 Task: Search one way flight ticket for 4 adults, 2 children, 2 infants in seat and 1 infant on lap in premium economy from Ketchikan: Ketchikan International Airport to Rock Springs: Southwest Wyoming Regional Airport (rock Springs Sweetwater County Airport) on 8-5-2023. Choice of flights is Royal air maroc. Number of bags: 1 carry on bag. Price is upto 89000. Outbound departure time preference is 19:00.
Action: Mouse moved to (347, 295)
Screenshot: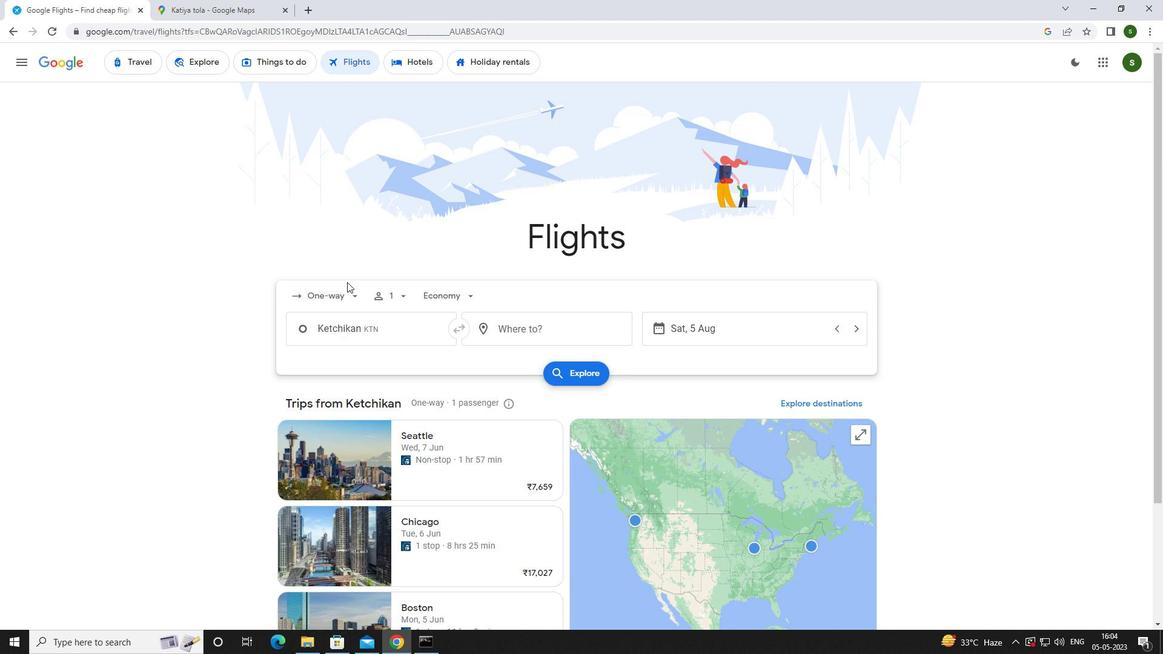 
Action: Mouse pressed left at (347, 295)
Screenshot: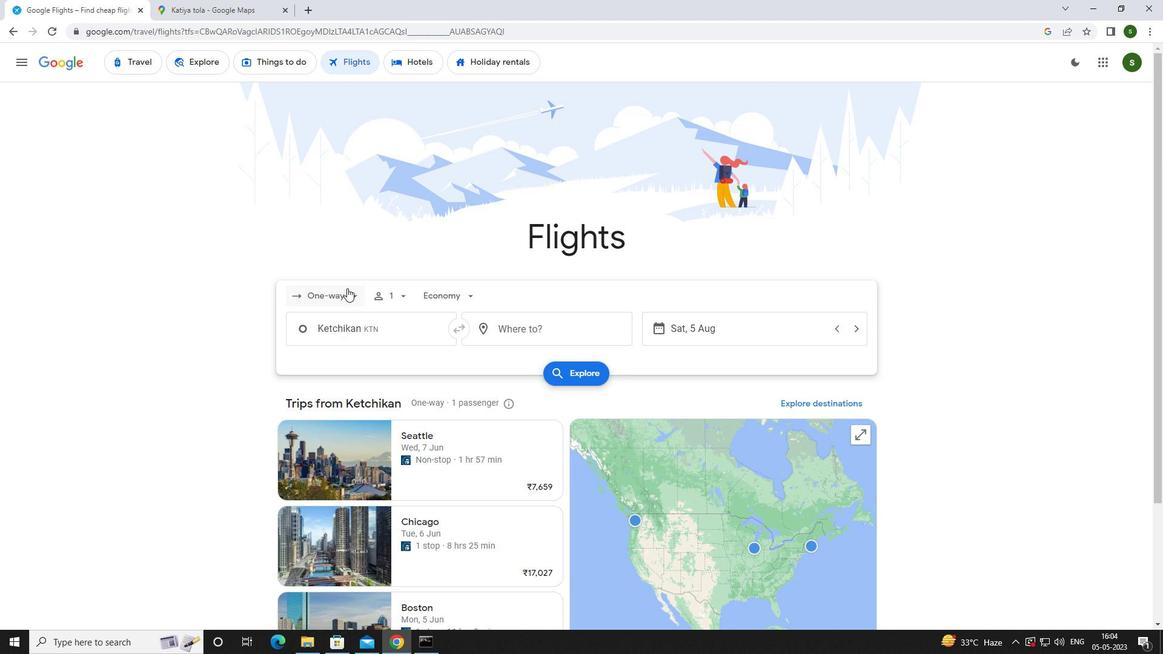 
Action: Mouse moved to (354, 347)
Screenshot: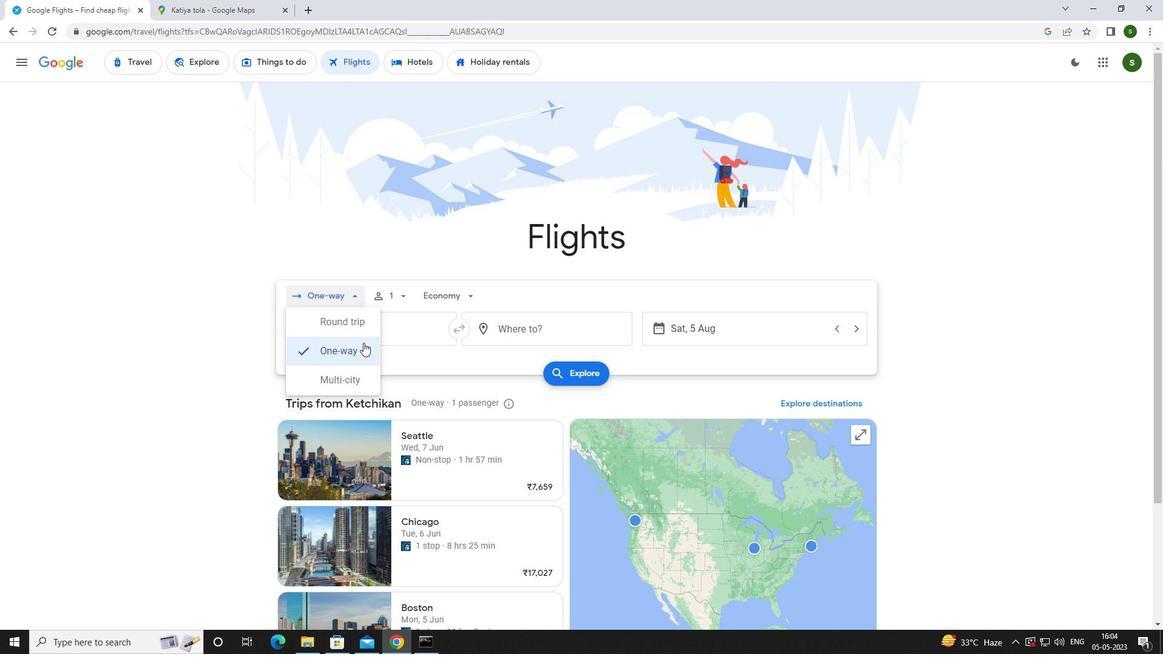 
Action: Mouse pressed left at (354, 347)
Screenshot: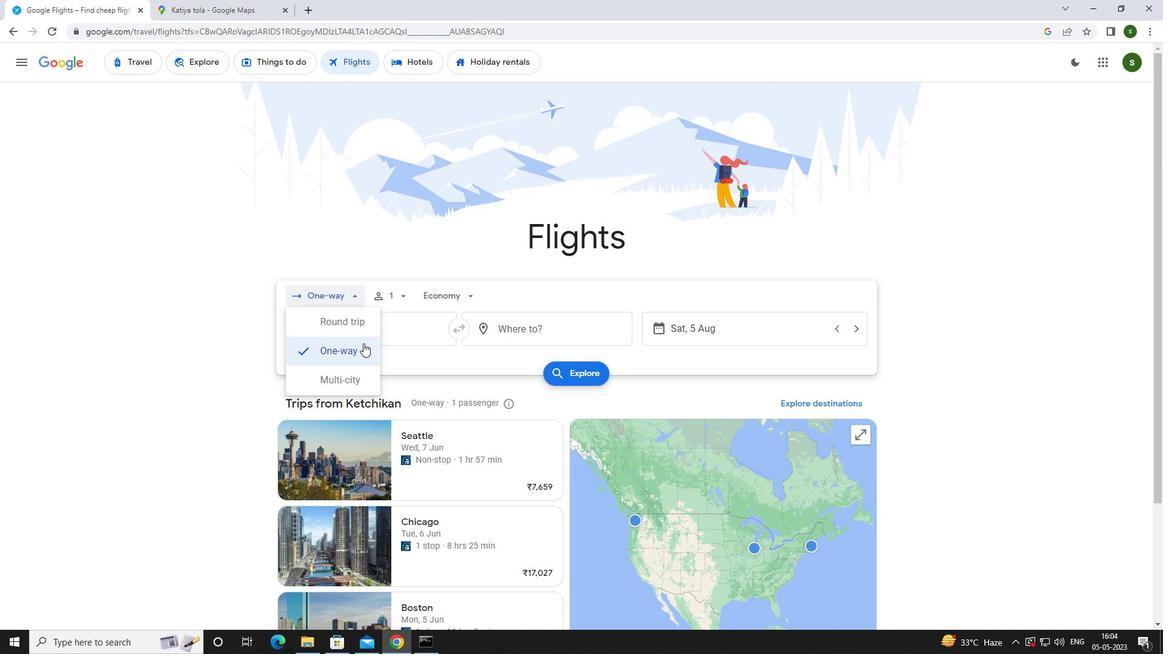 
Action: Mouse moved to (400, 300)
Screenshot: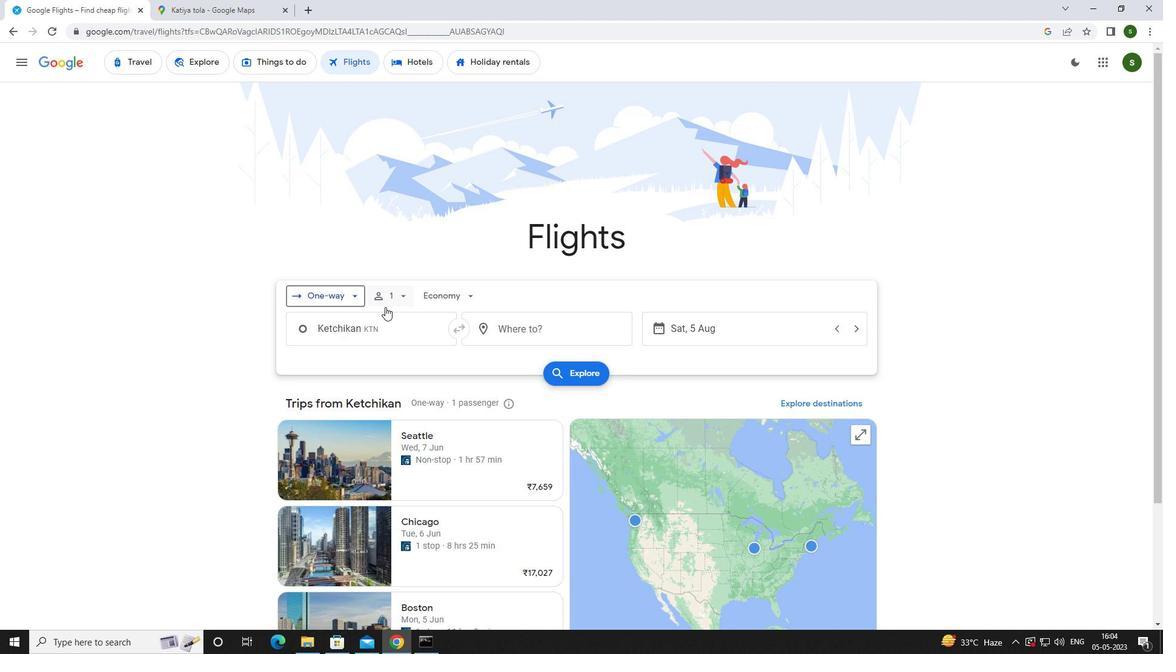 
Action: Mouse pressed left at (400, 300)
Screenshot: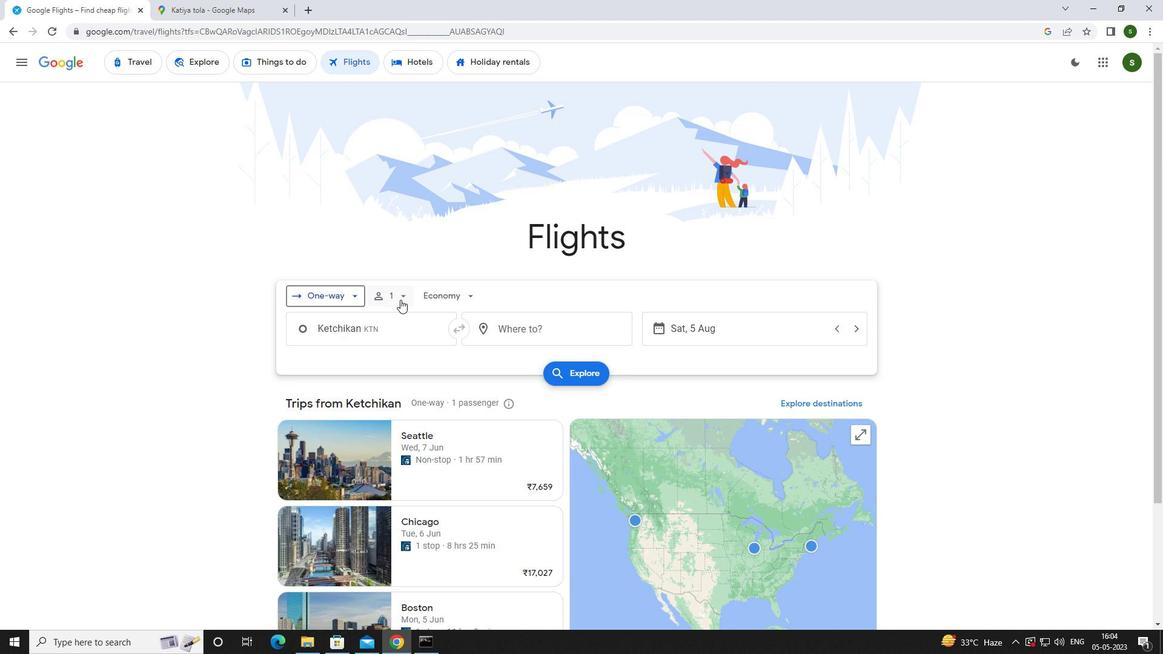 
Action: Mouse moved to (497, 323)
Screenshot: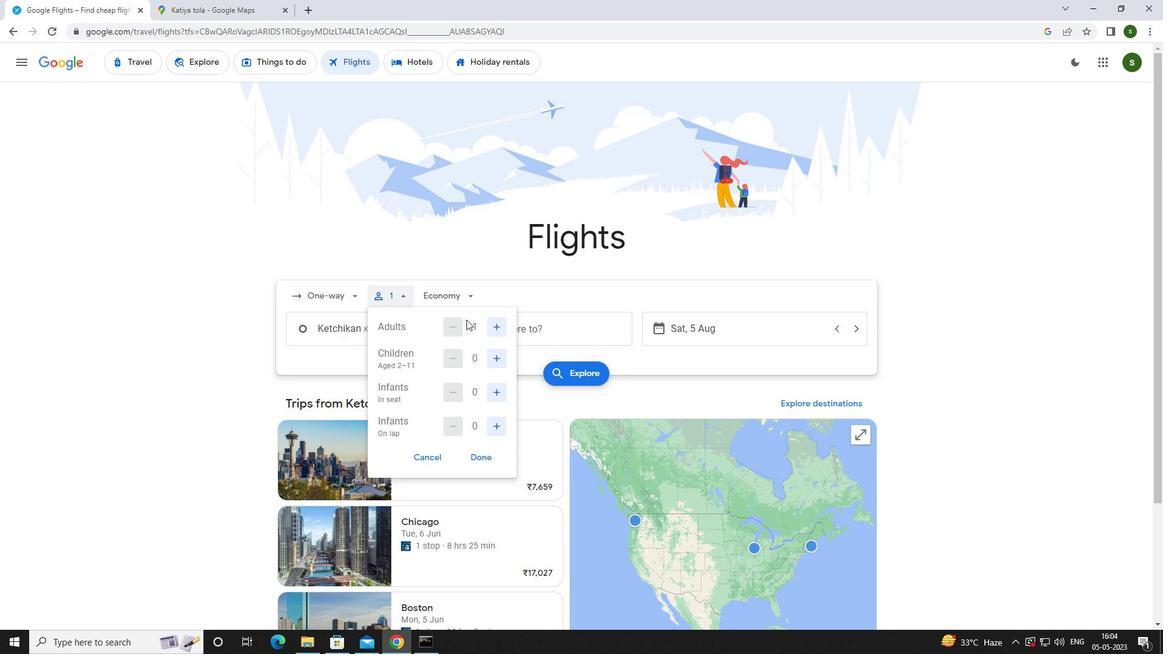 
Action: Mouse pressed left at (497, 323)
Screenshot: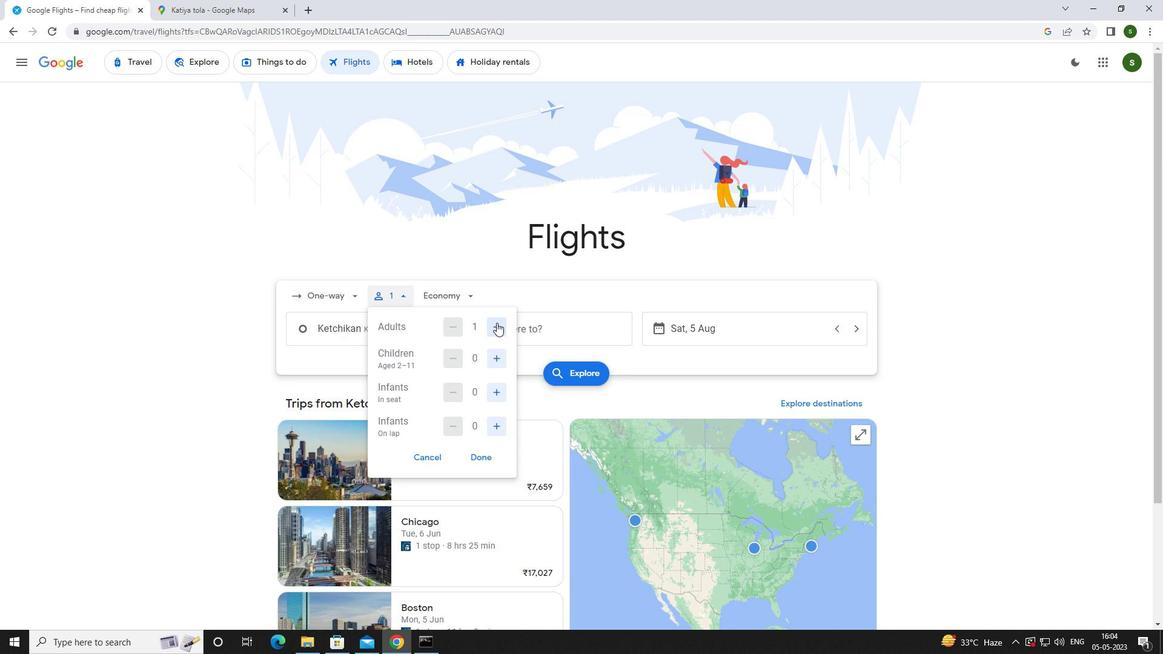 
Action: Mouse pressed left at (497, 323)
Screenshot: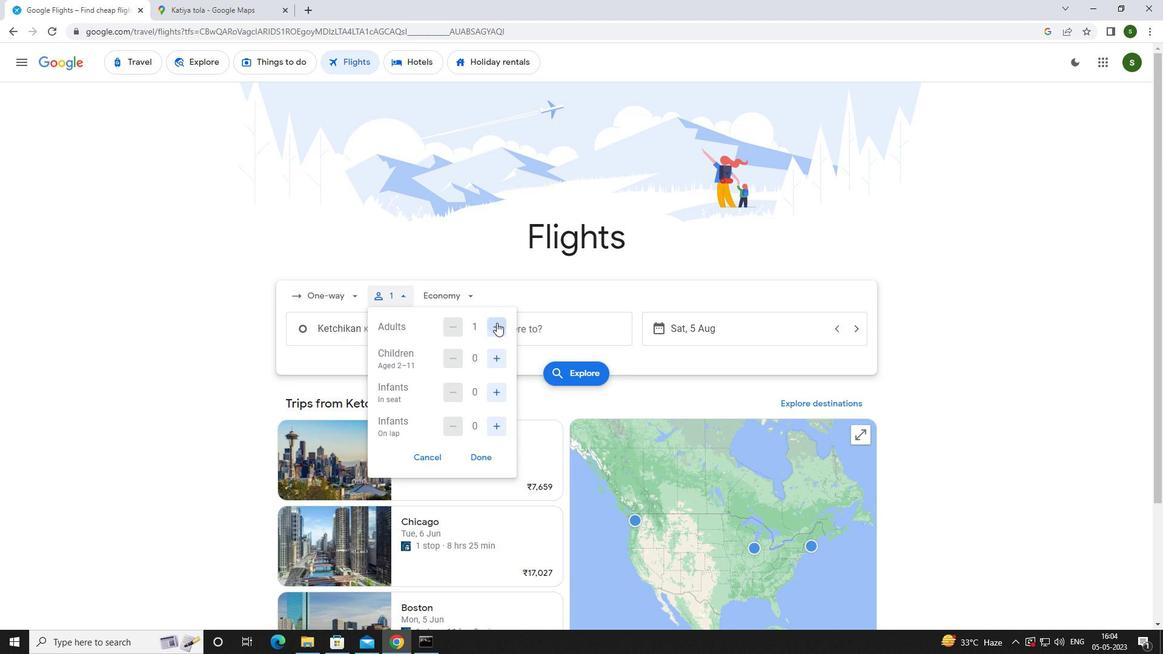 
Action: Mouse pressed left at (497, 323)
Screenshot: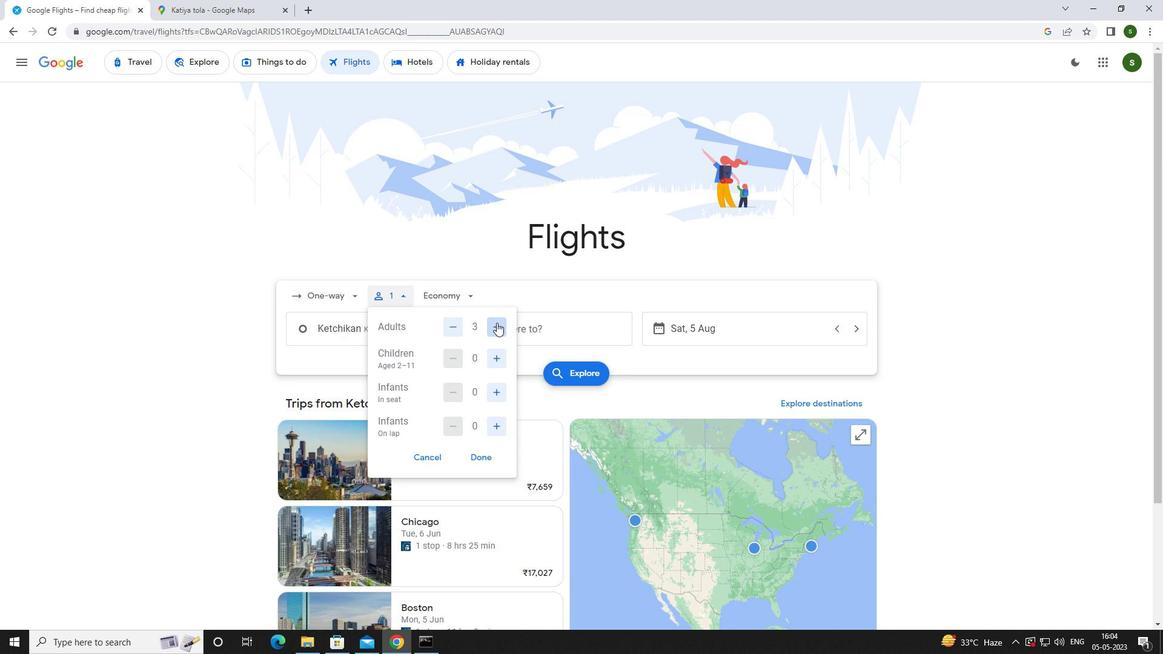 
Action: Mouse moved to (498, 355)
Screenshot: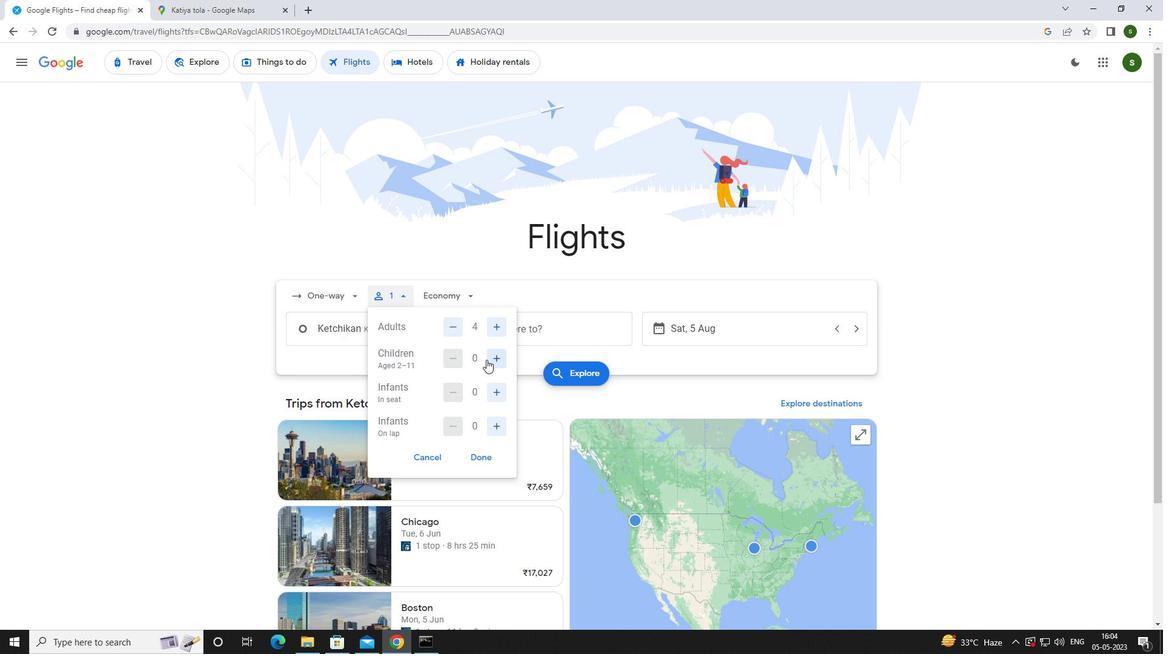 
Action: Mouse pressed left at (498, 355)
Screenshot: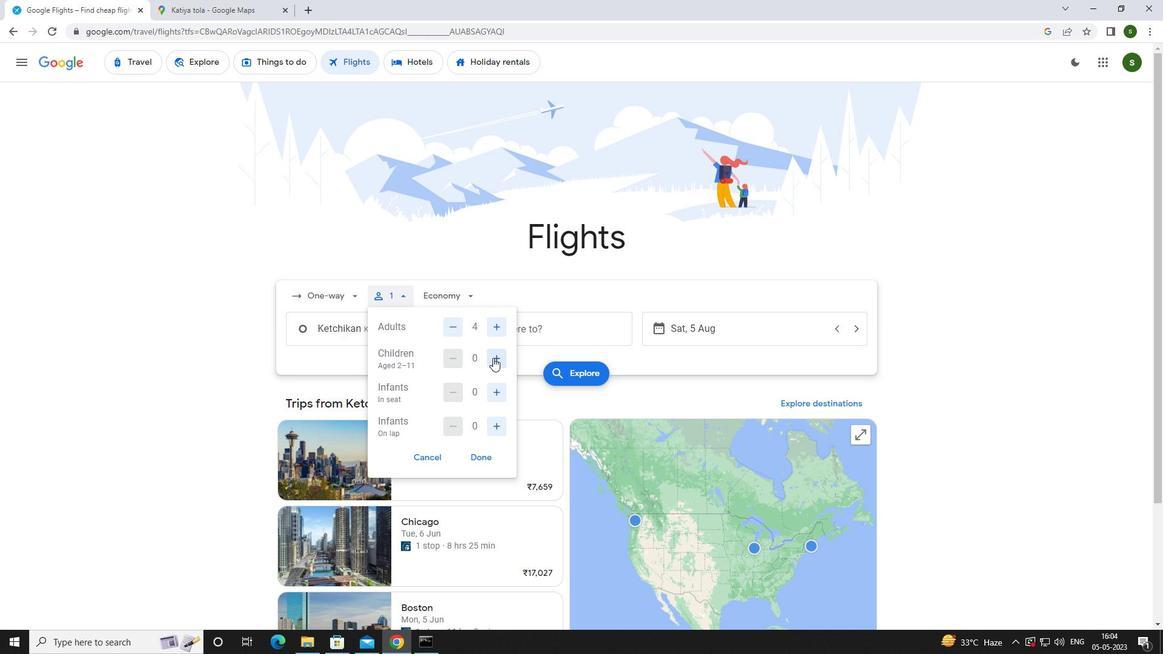 
Action: Mouse pressed left at (498, 355)
Screenshot: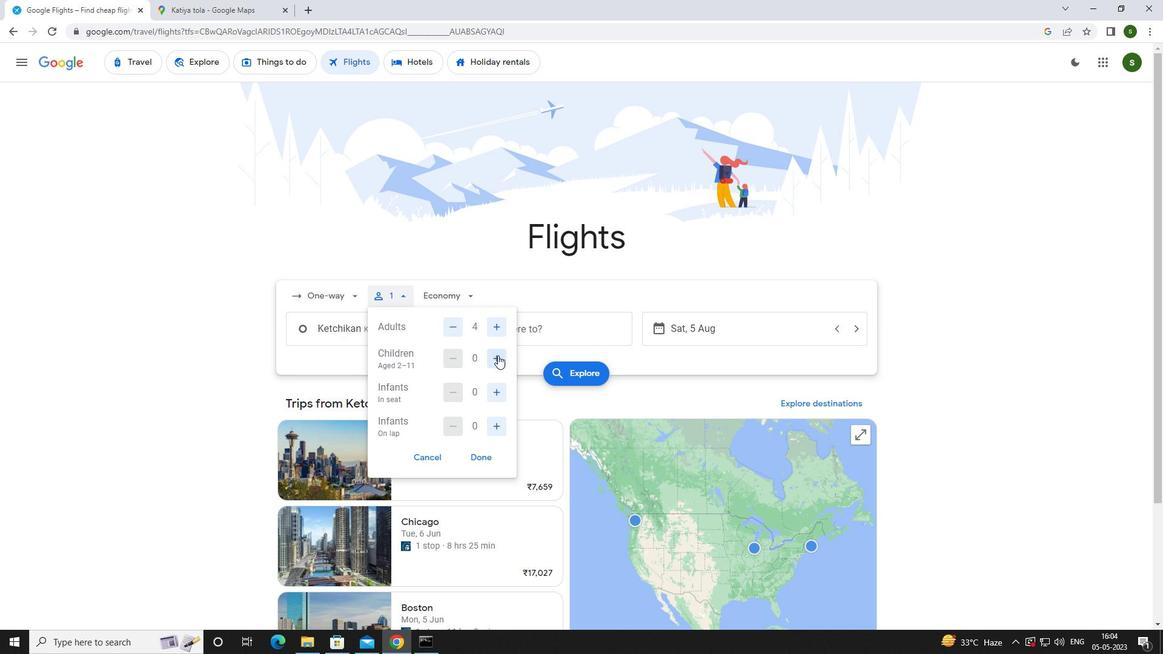 
Action: Mouse moved to (497, 391)
Screenshot: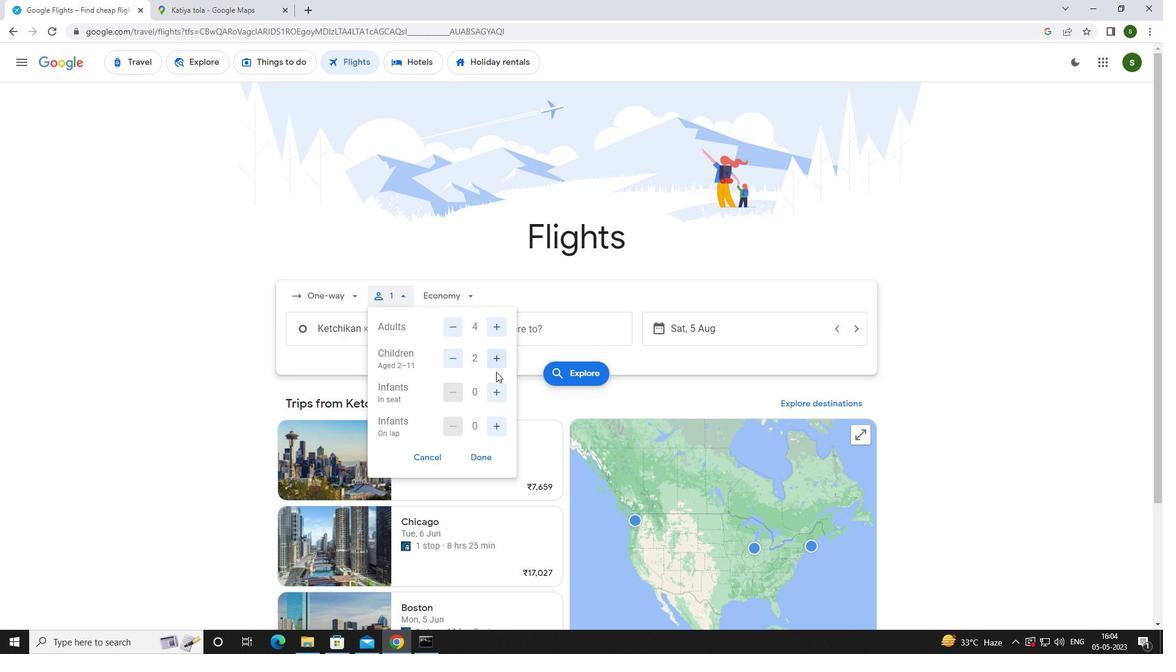 
Action: Mouse pressed left at (497, 391)
Screenshot: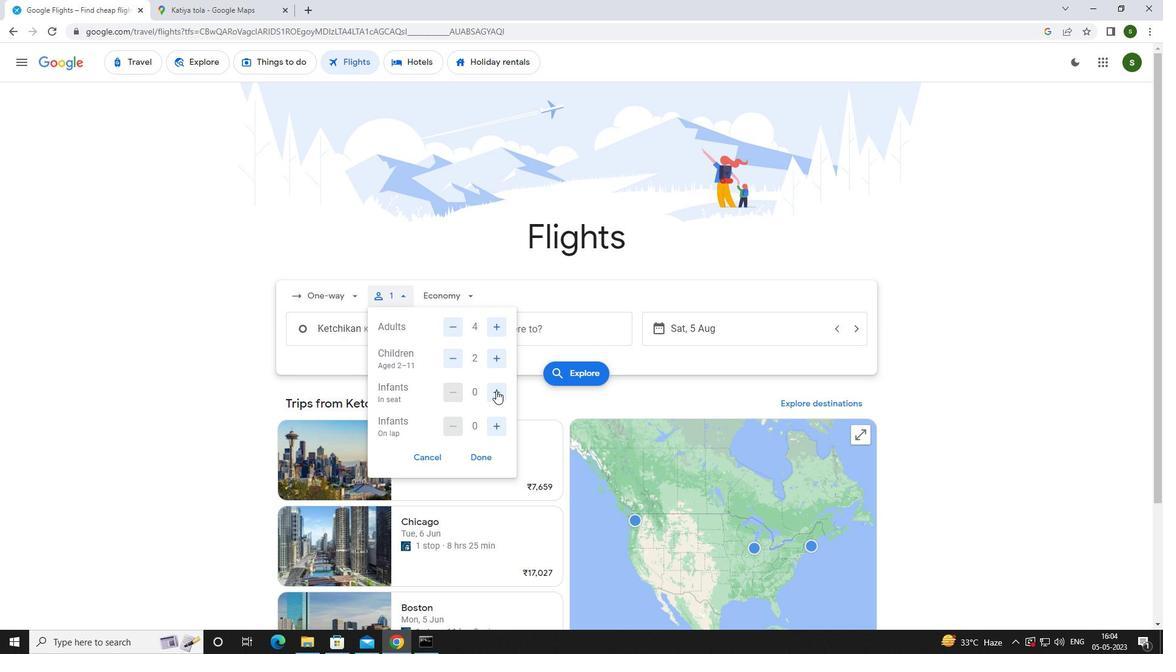
Action: Mouse pressed left at (497, 391)
Screenshot: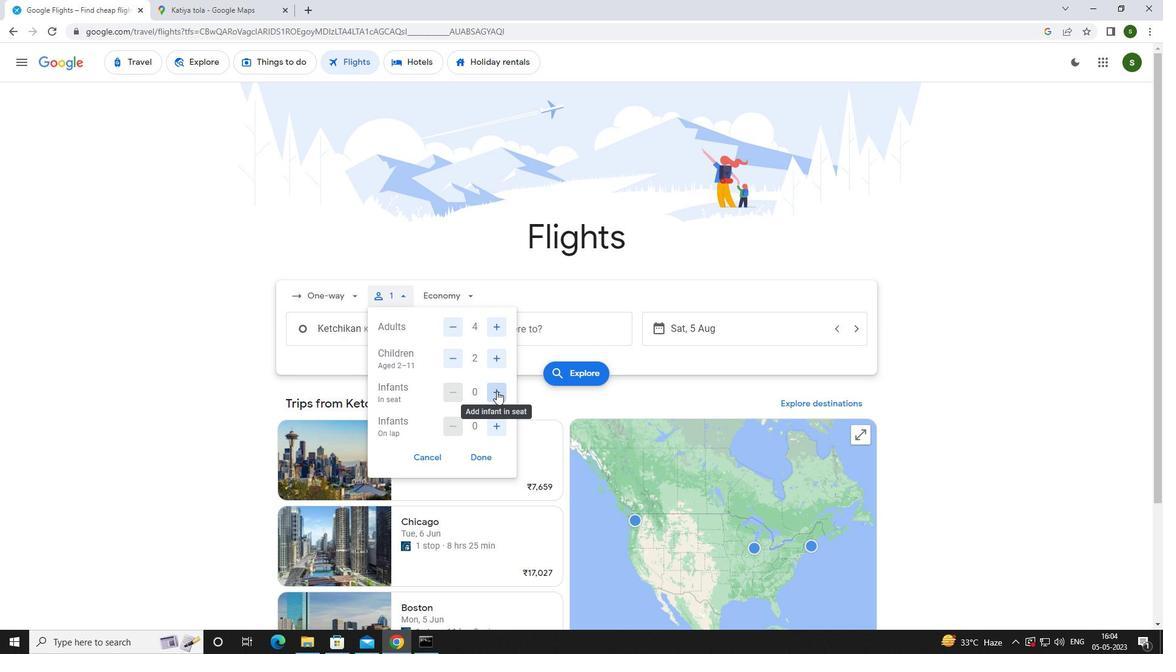 
Action: Mouse moved to (500, 425)
Screenshot: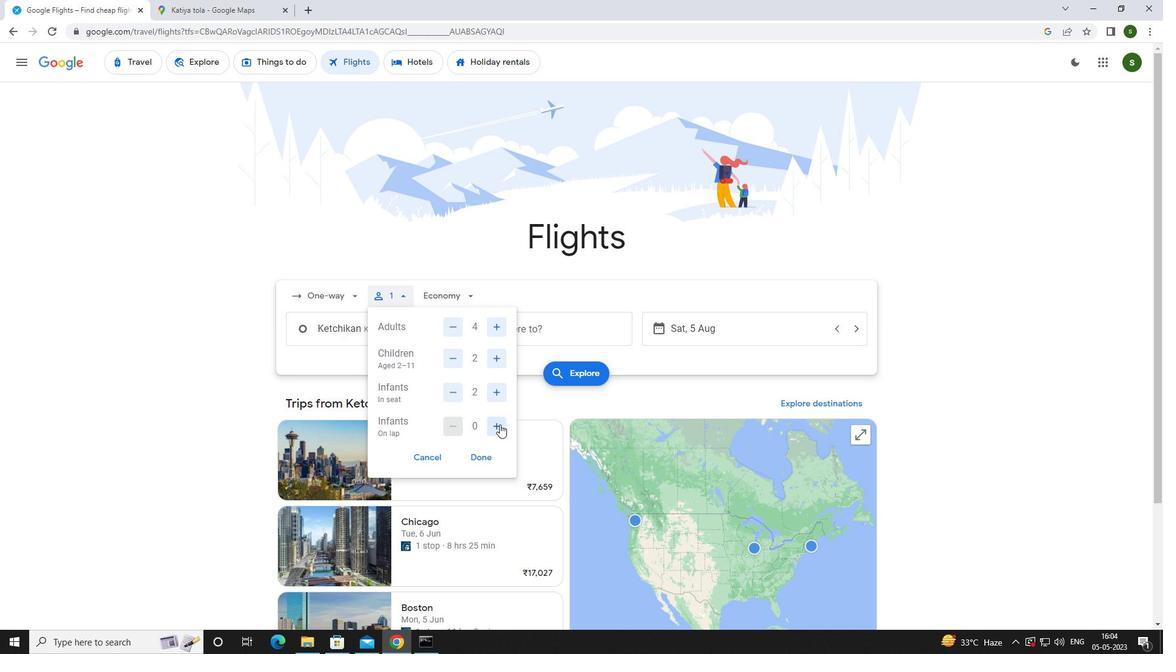 
Action: Mouse pressed left at (500, 425)
Screenshot: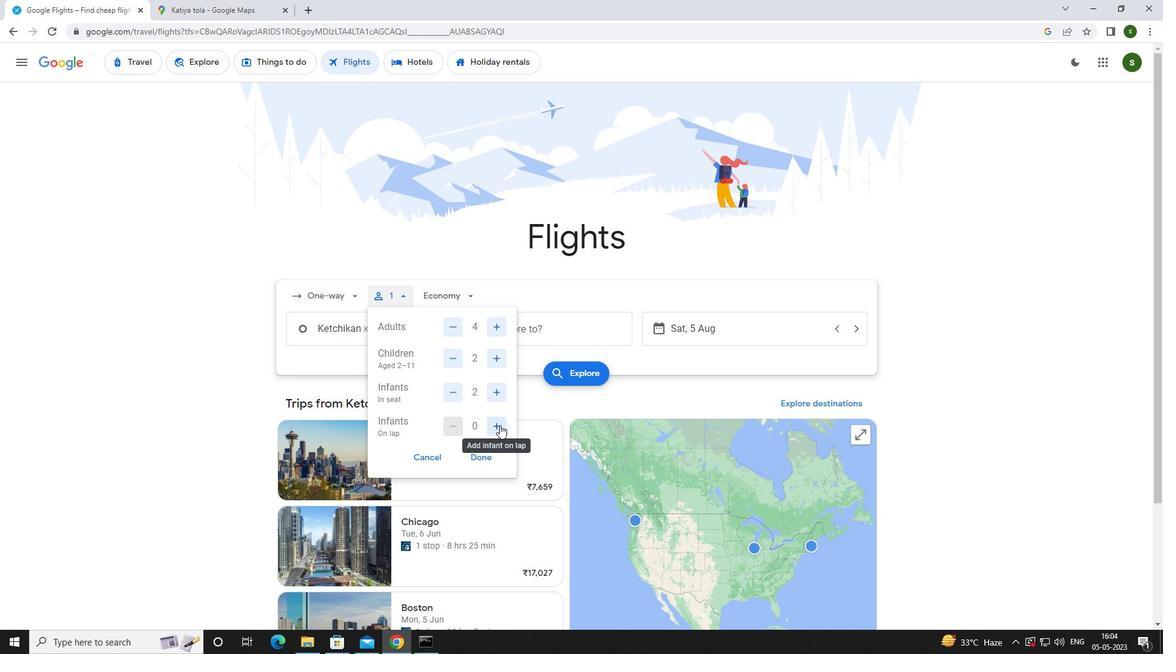 
Action: Mouse moved to (466, 294)
Screenshot: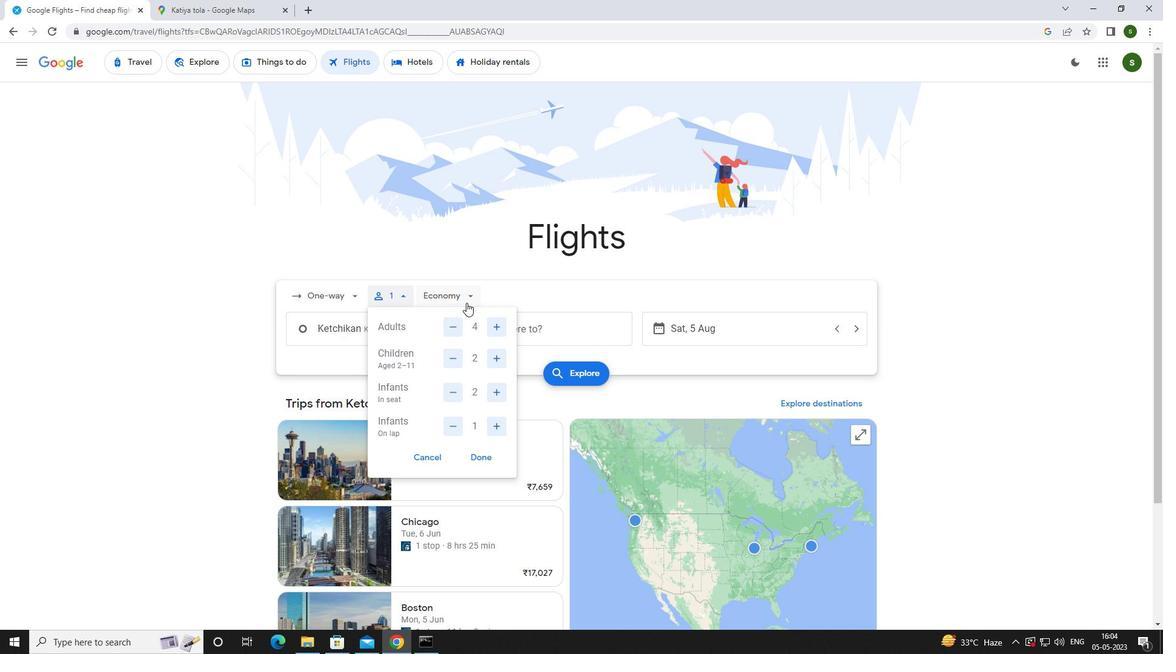 
Action: Mouse pressed left at (466, 294)
Screenshot: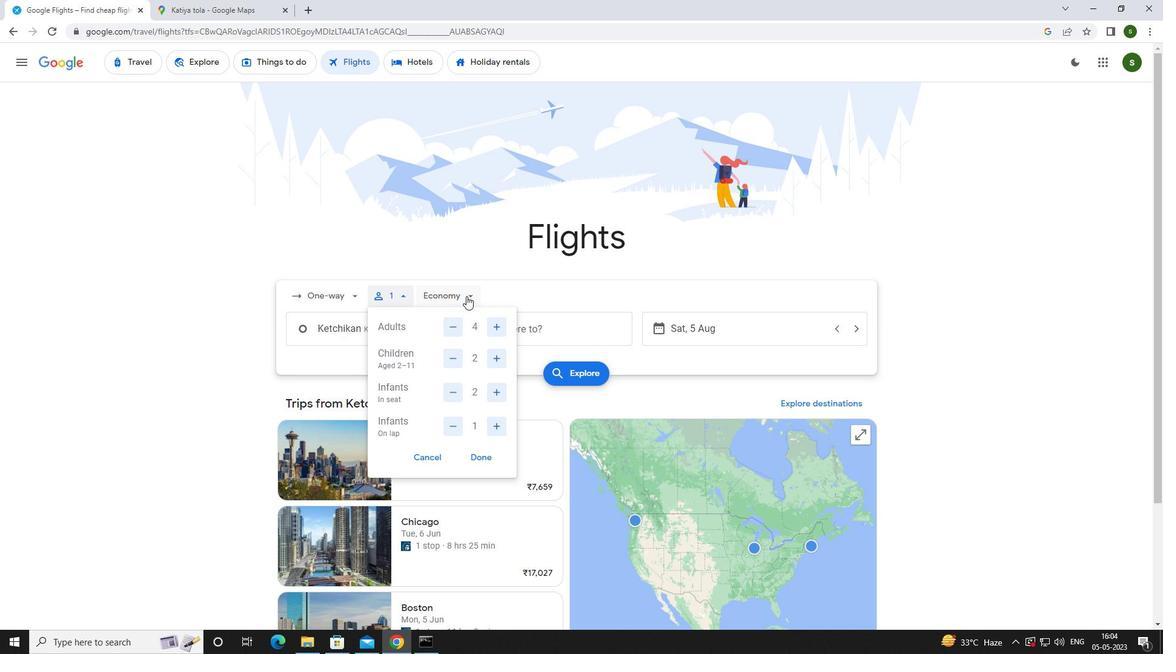 
Action: Mouse moved to (473, 344)
Screenshot: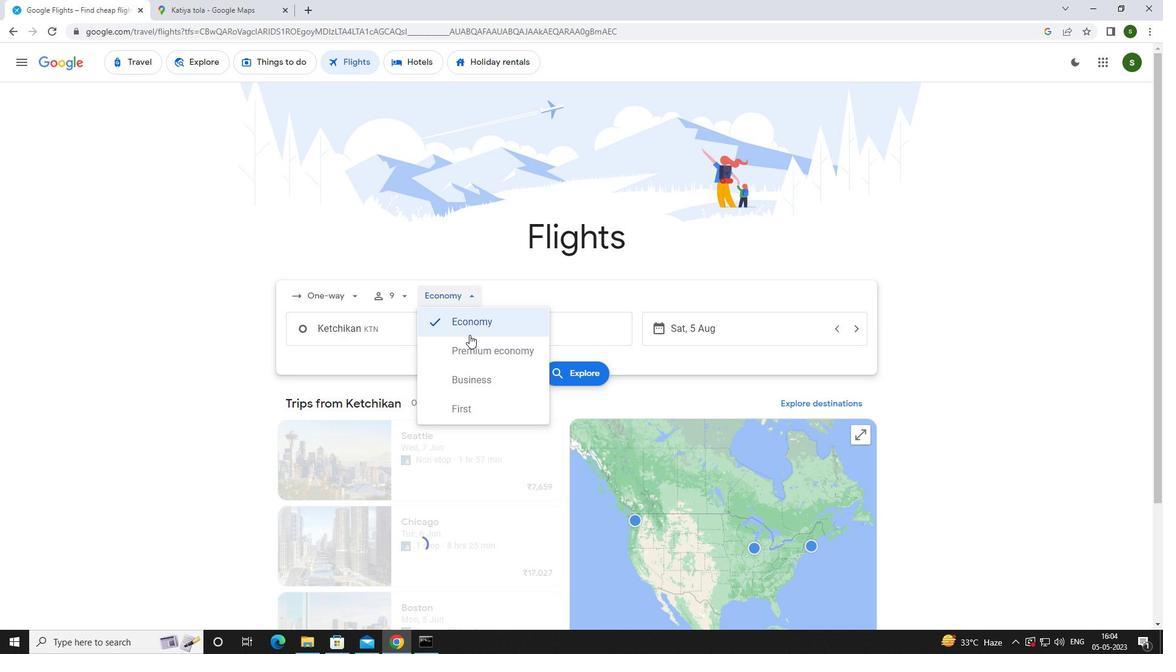 
Action: Mouse pressed left at (473, 344)
Screenshot: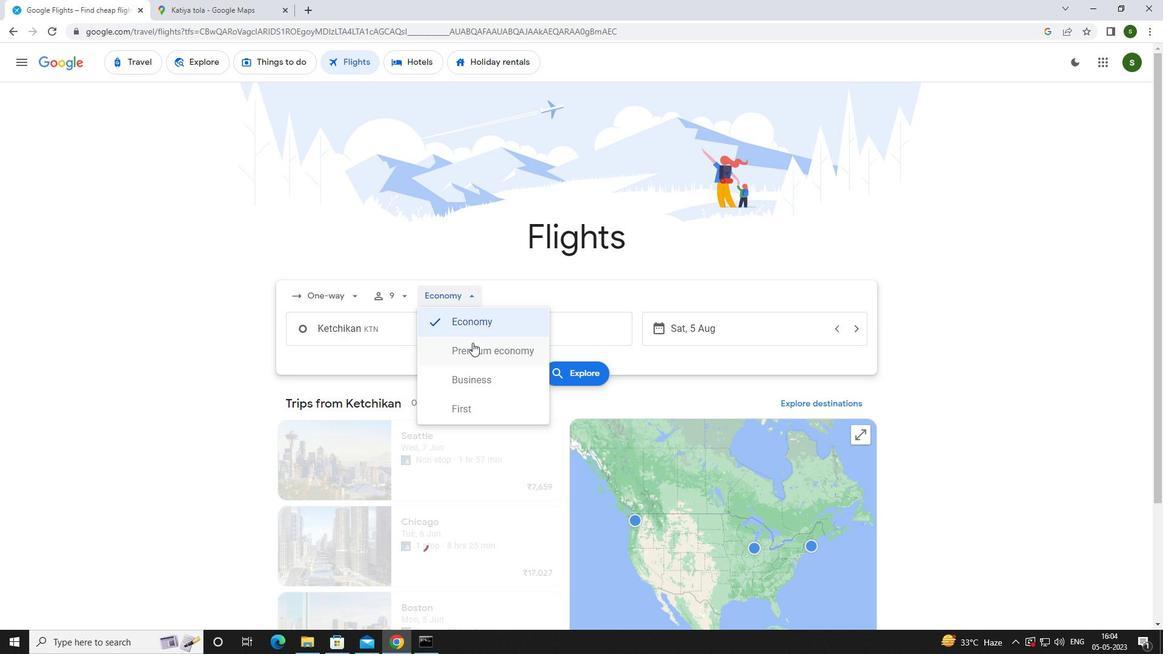 
Action: Mouse moved to (409, 331)
Screenshot: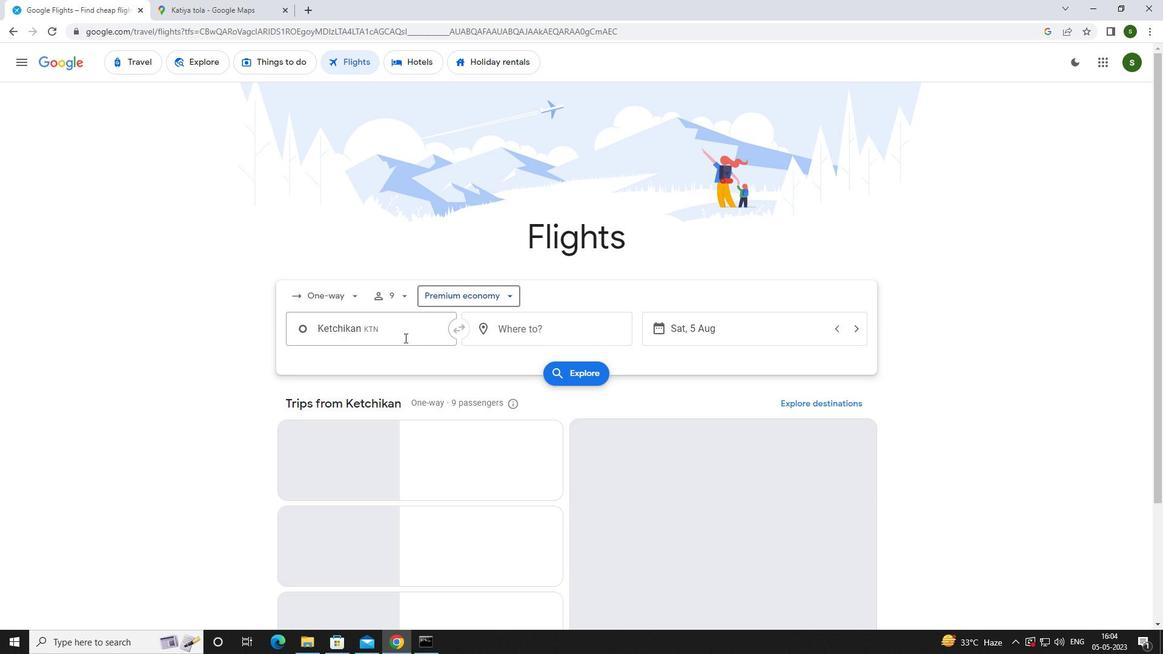 
Action: Mouse pressed left at (409, 331)
Screenshot: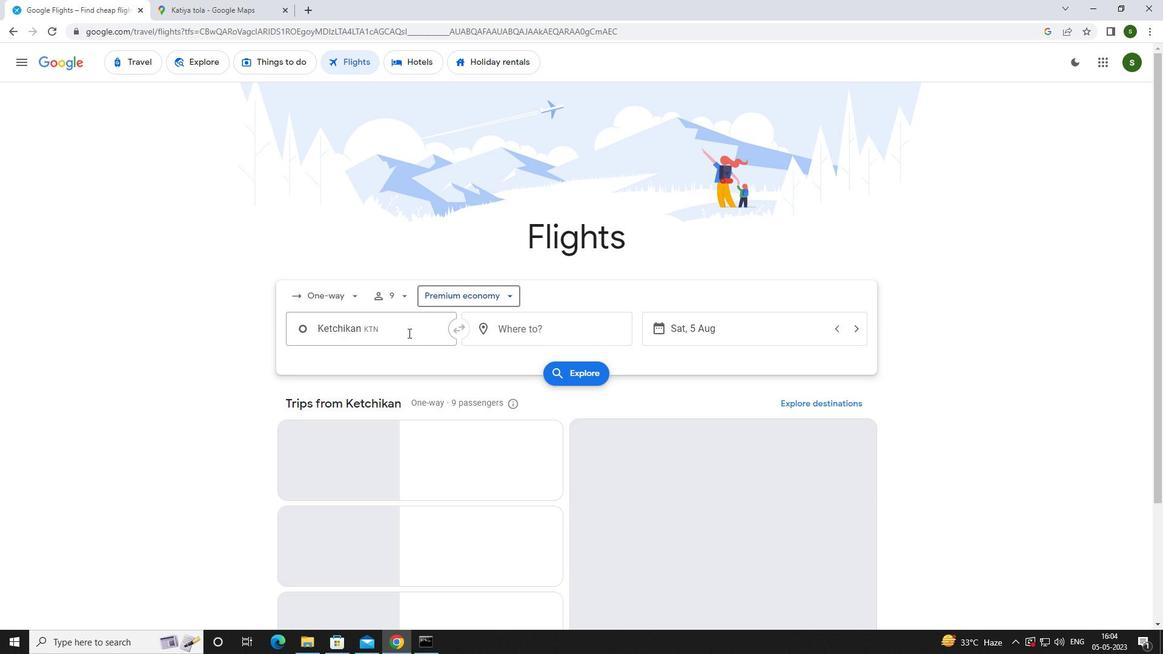 
Action: Key pressed <Key.caps_lock>k<Key.caps_lock>etc
Screenshot: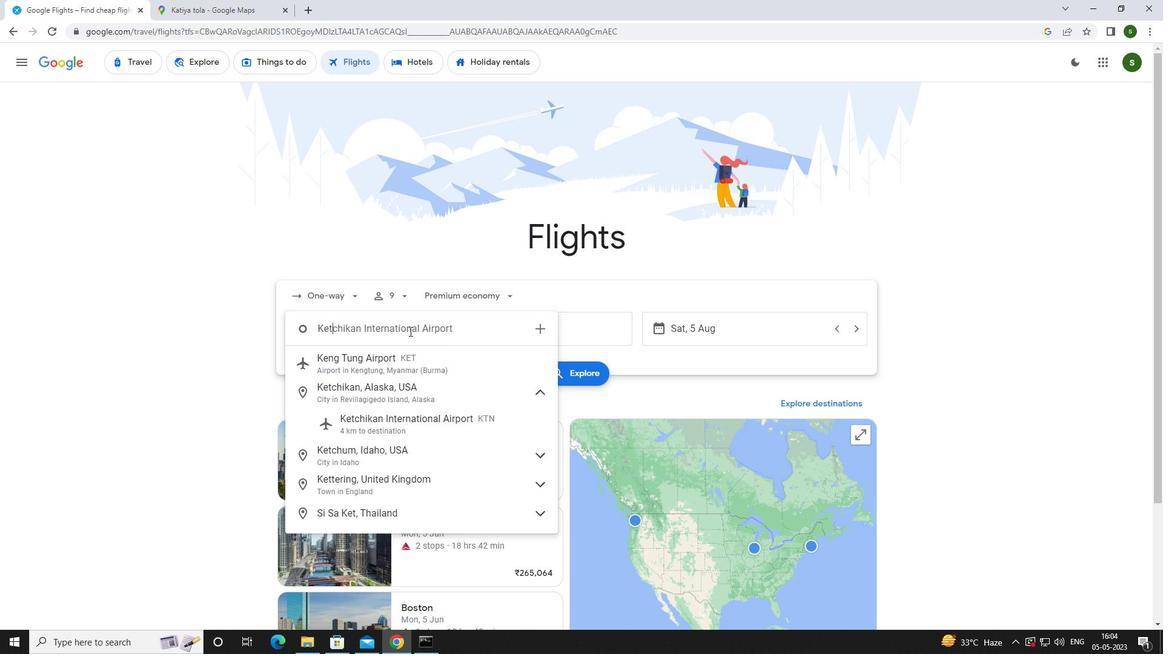 
Action: Mouse moved to (425, 392)
Screenshot: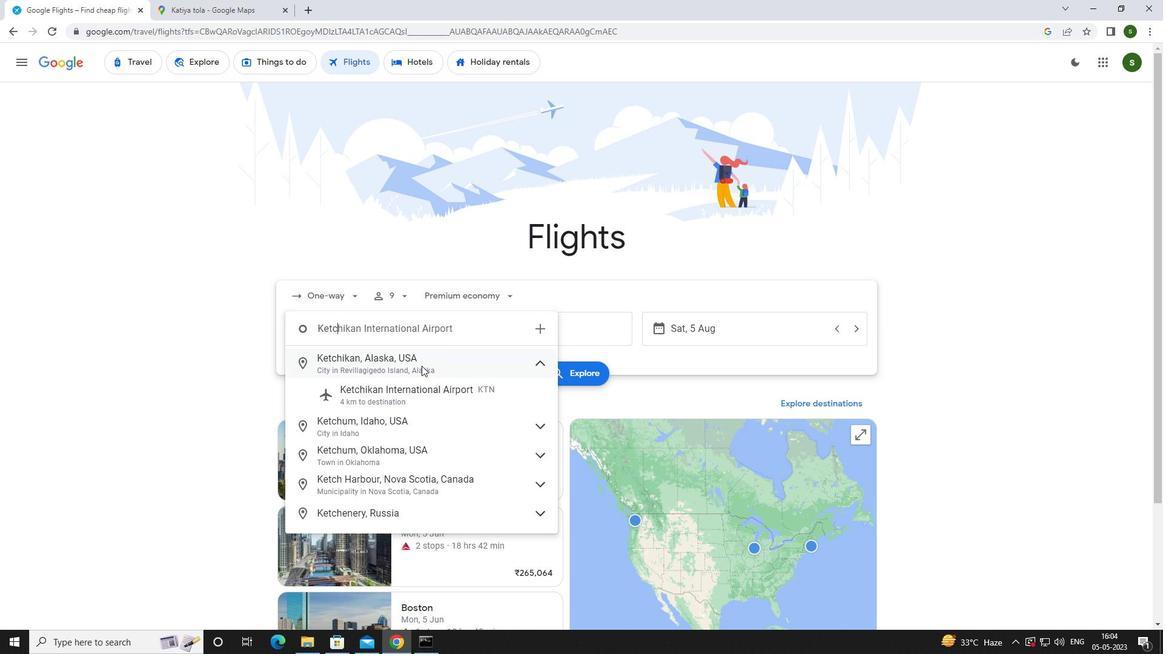 
Action: Mouse pressed left at (425, 392)
Screenshot: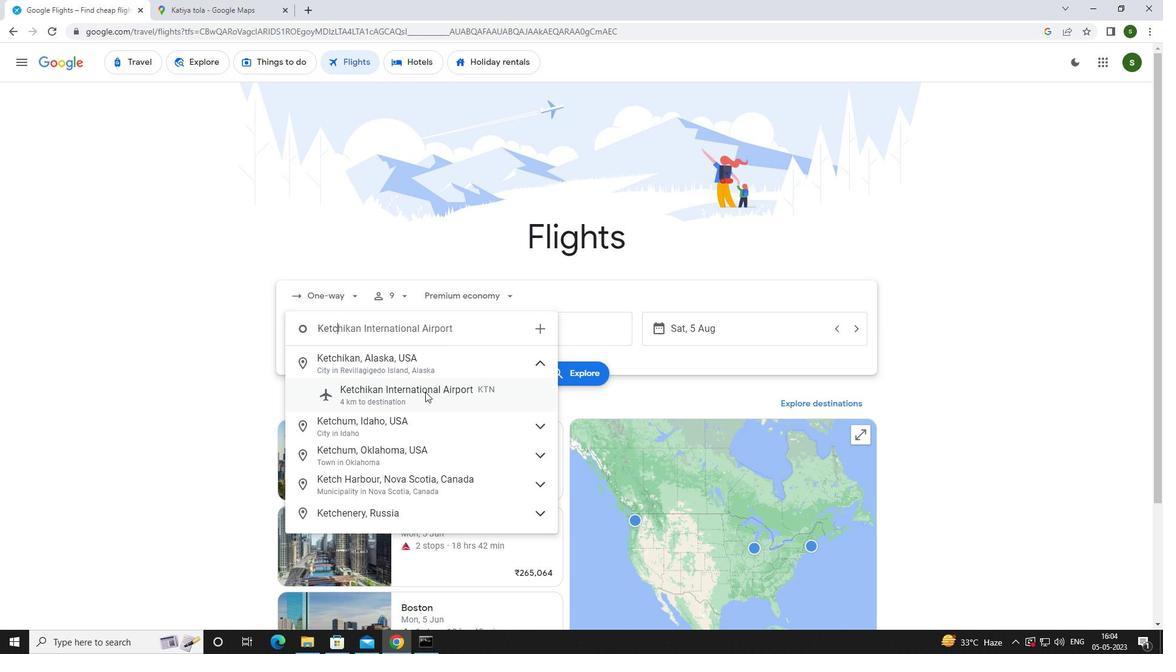 
Action: Mouse moved to (534, 328)
Screenshot: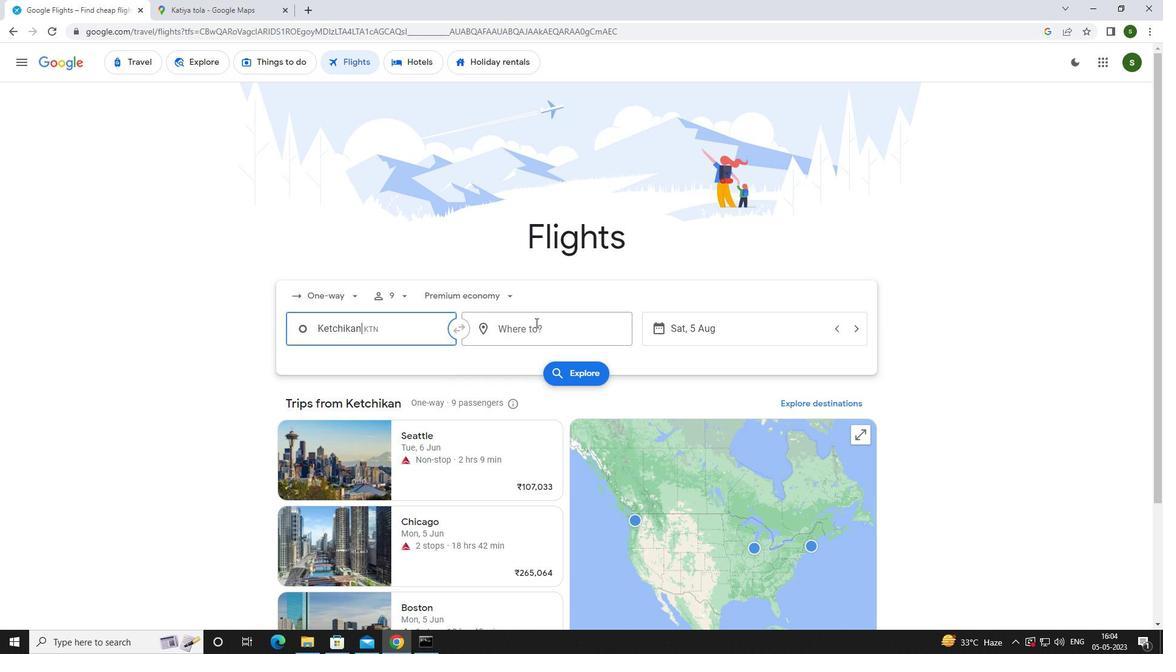 
Action: Mouse pressed left at (534, 328)
Screenshot: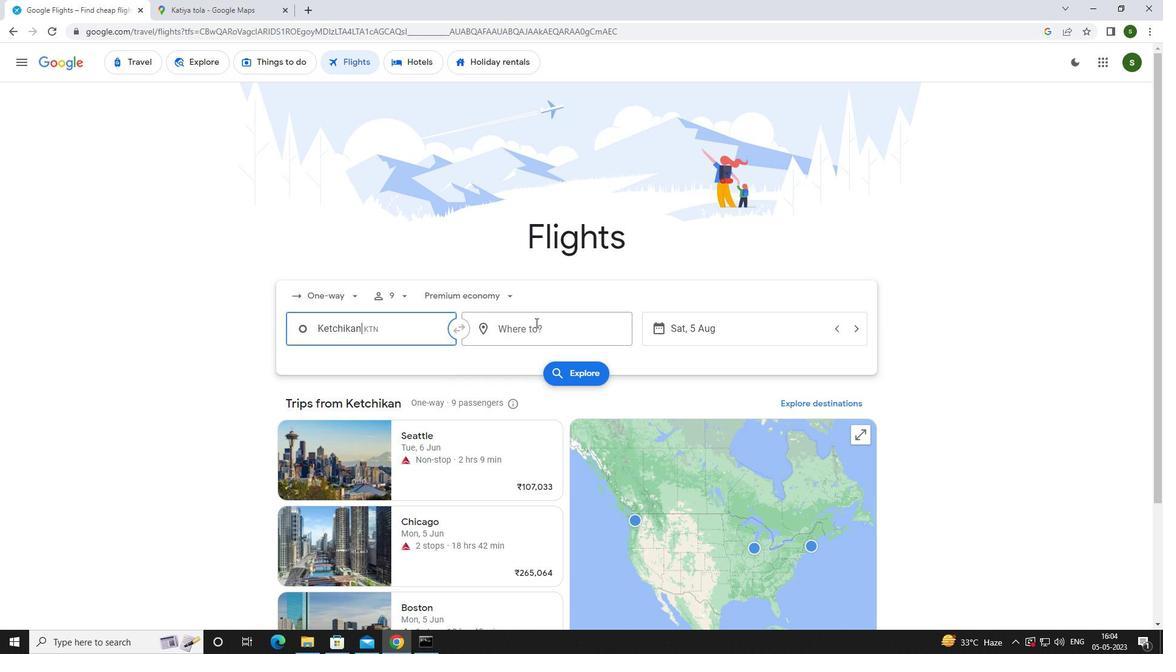 
Action: Key pressed <Key.caps_lock>r<Key.caps_lock>ock<Key.space><Key.caps_lock>s<Key.caps_lock>pr
Screenshot: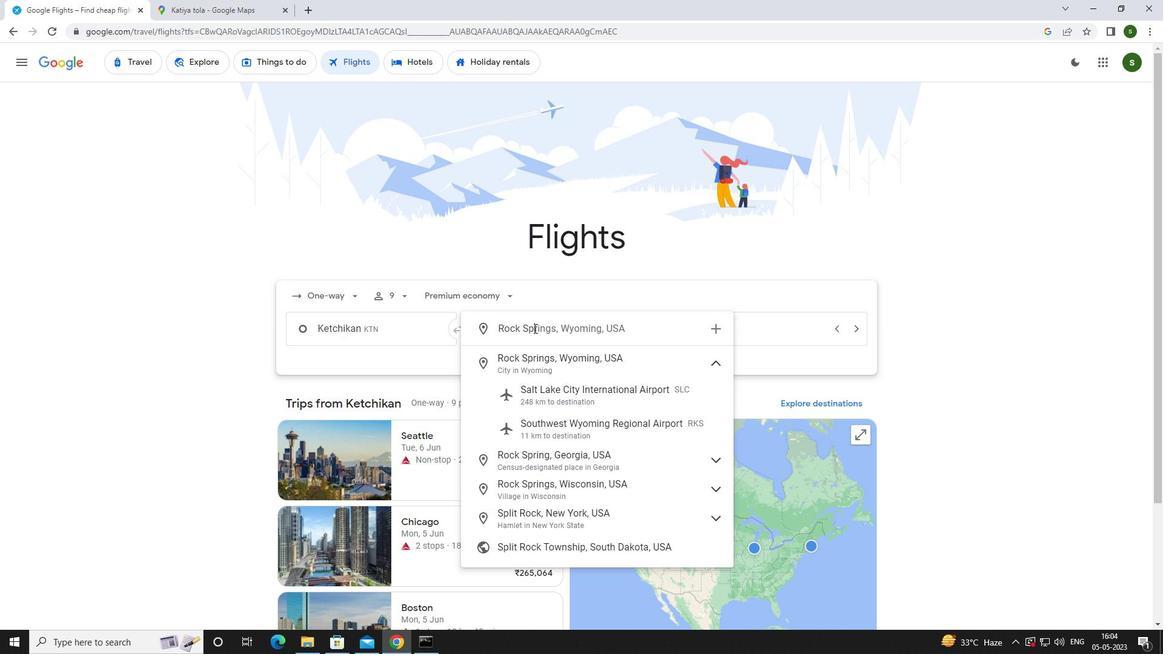 
Action: Mouse moved to (569, 424)
Screenshot: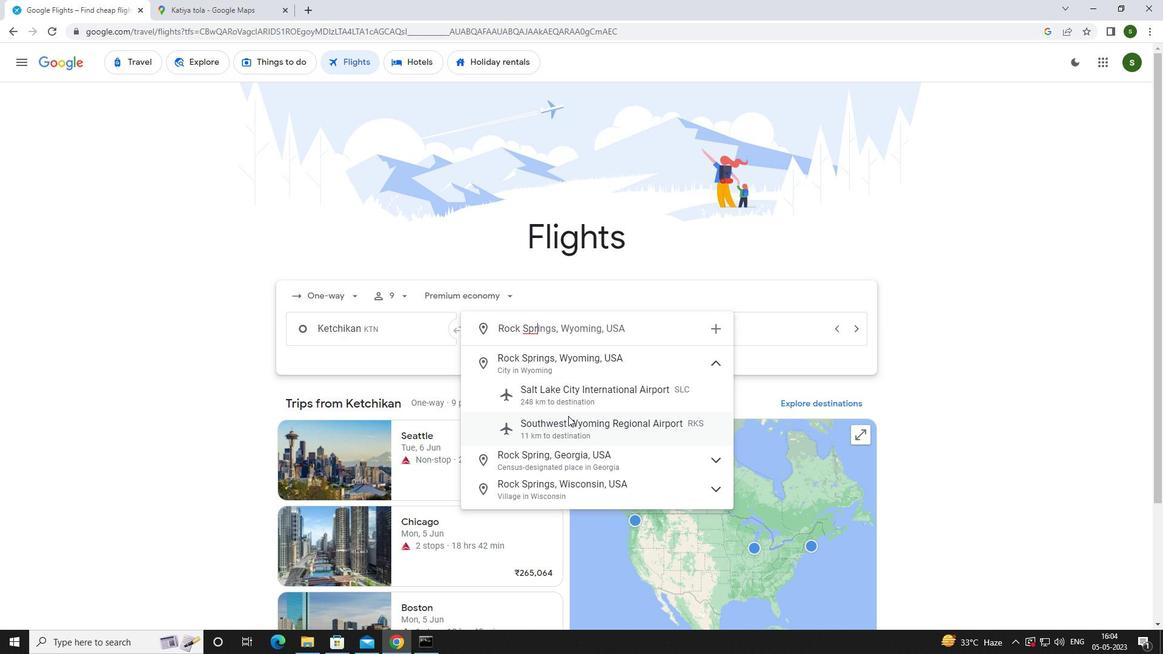 
Action: Mouse pressed left at (569, 424)
Screenshot: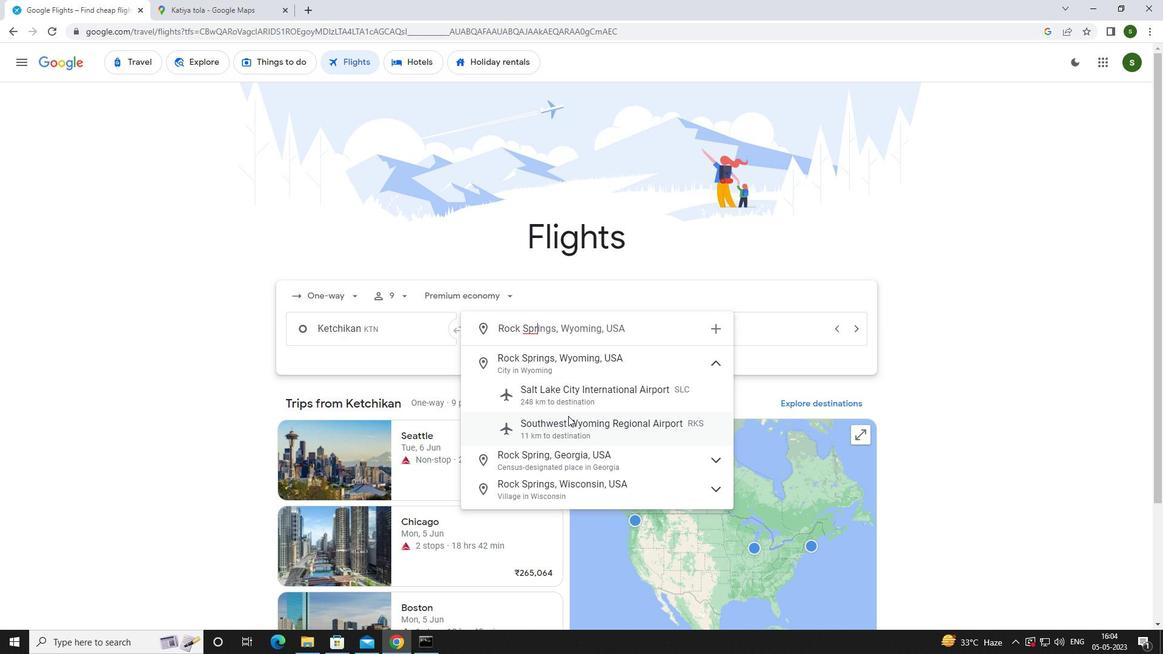 
Action: Mouse moved to (719, 329)
Screenshot: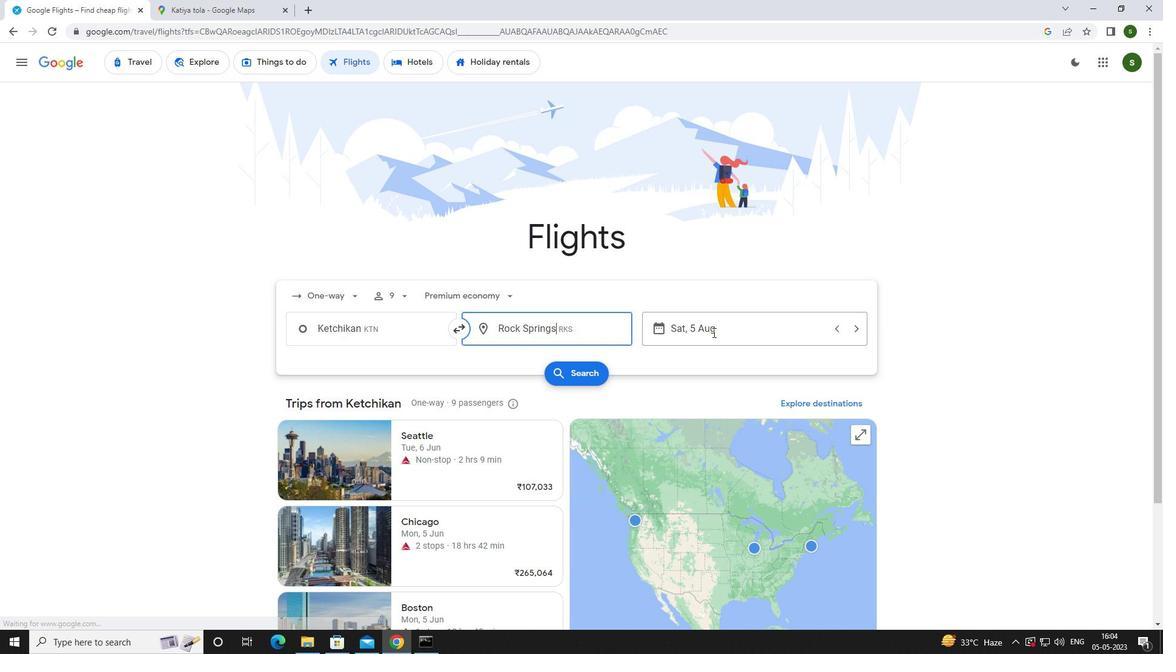 
Action: Mouse pressed left at (719, 329)
Screenshot: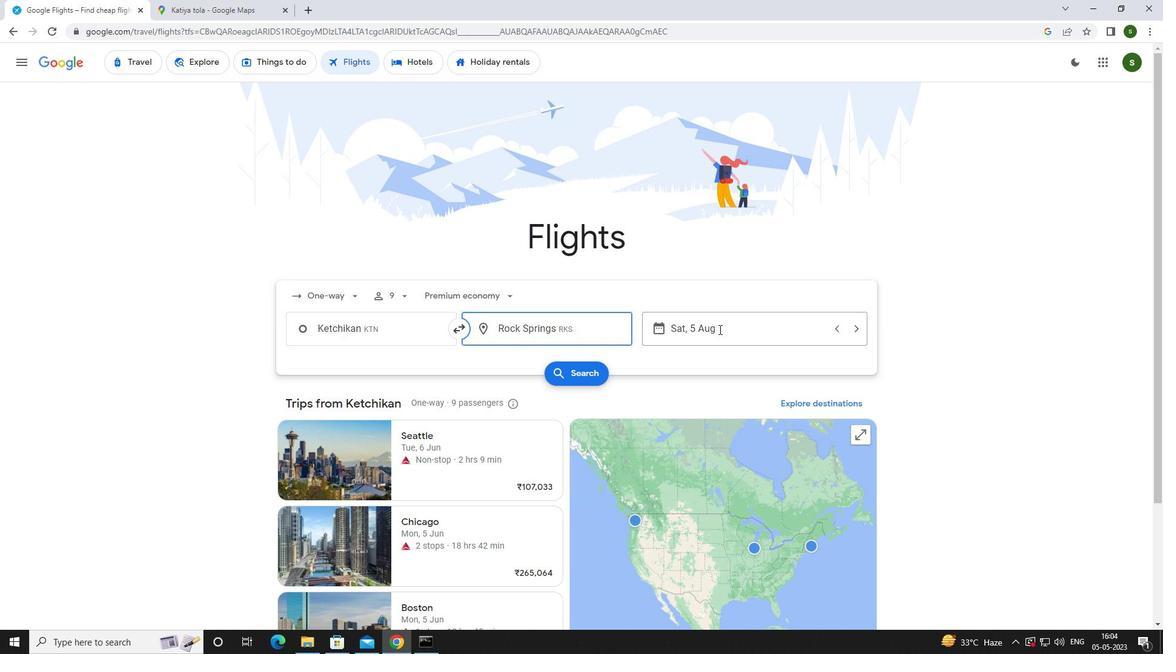 
Action: Mouse moved to (611, 408)
Screenshot: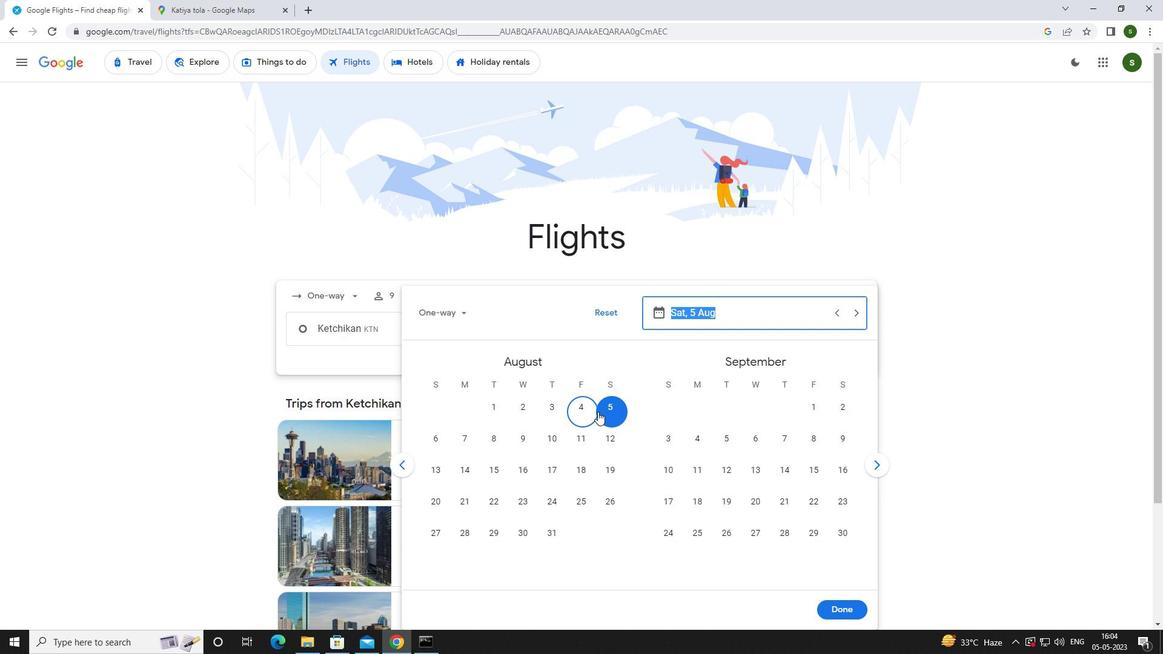 
Action: Mouse pressed left at (611, 408)
Screenshot: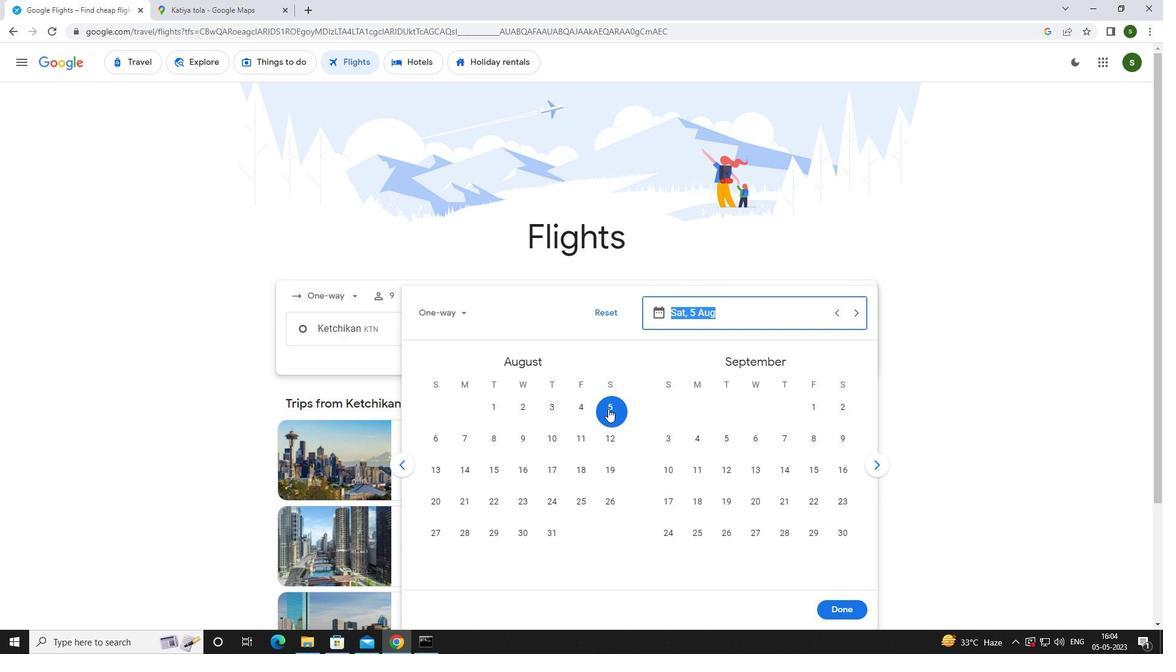 
Action: Mouse moved to (826, 606)
Screenshot: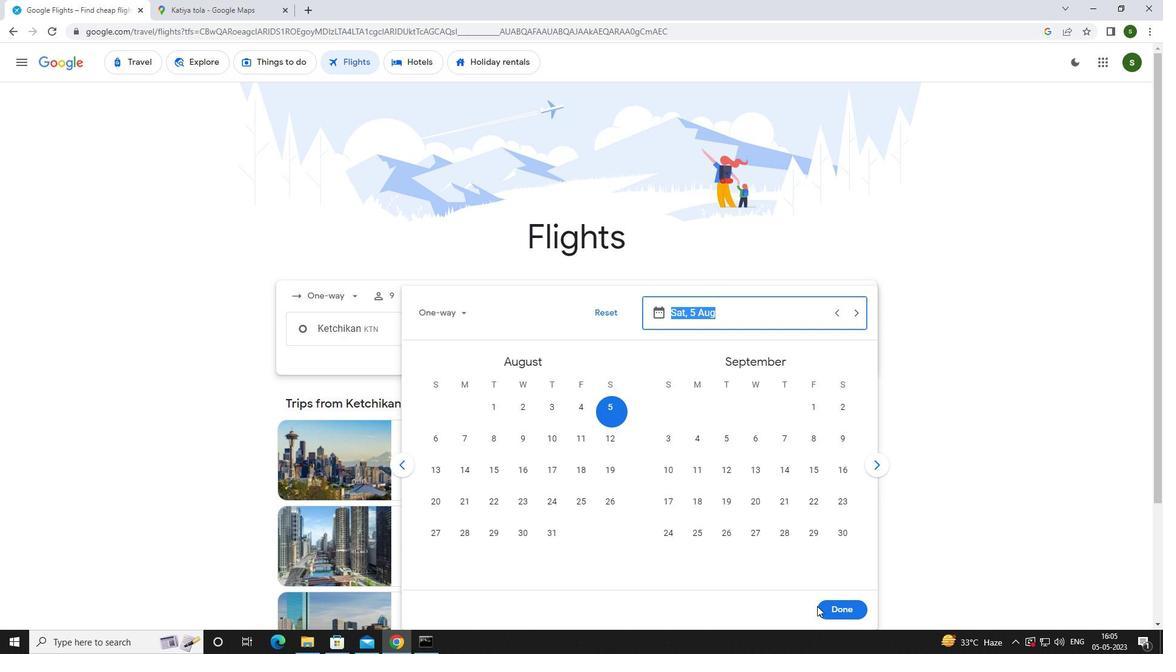
Action: Mouse pressed left at (826, 606)
Screenshot: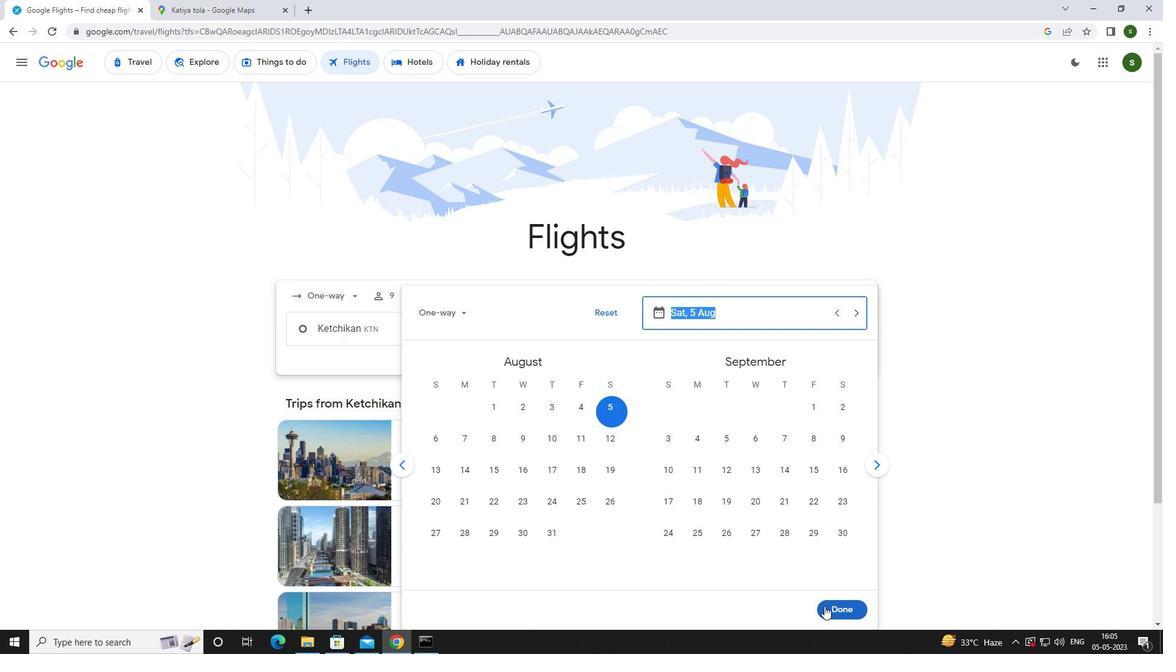 
Action: Mouse moved to (577, 376)
Screenshot: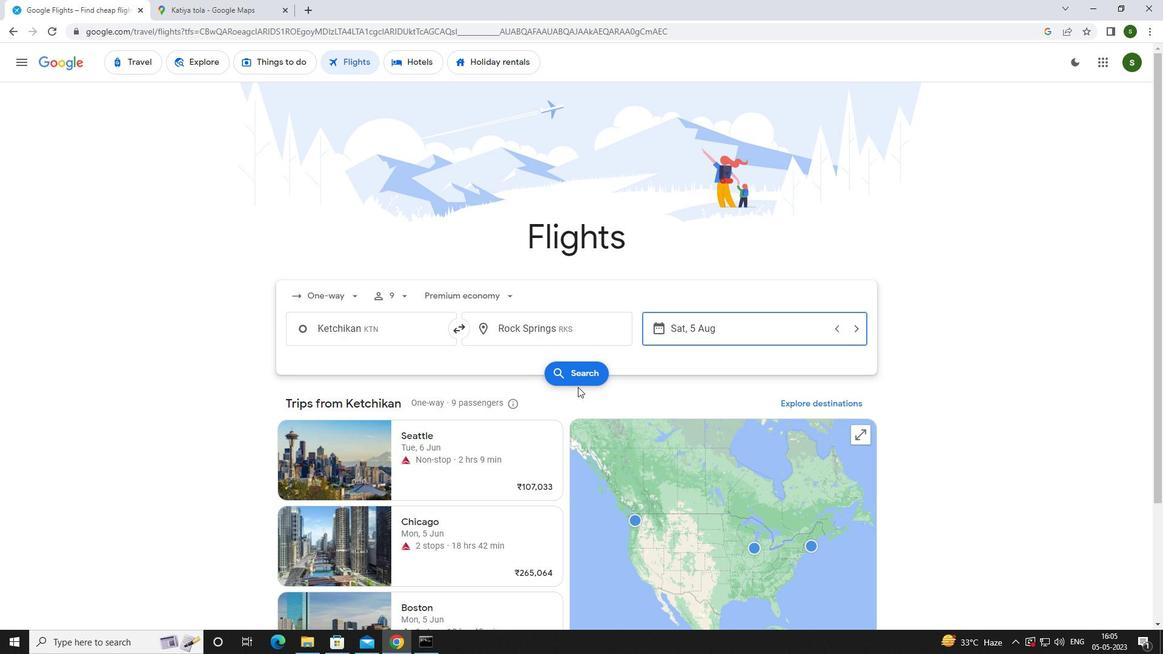 
Action: Mouse pressed left at (577, 376)
Screenshot: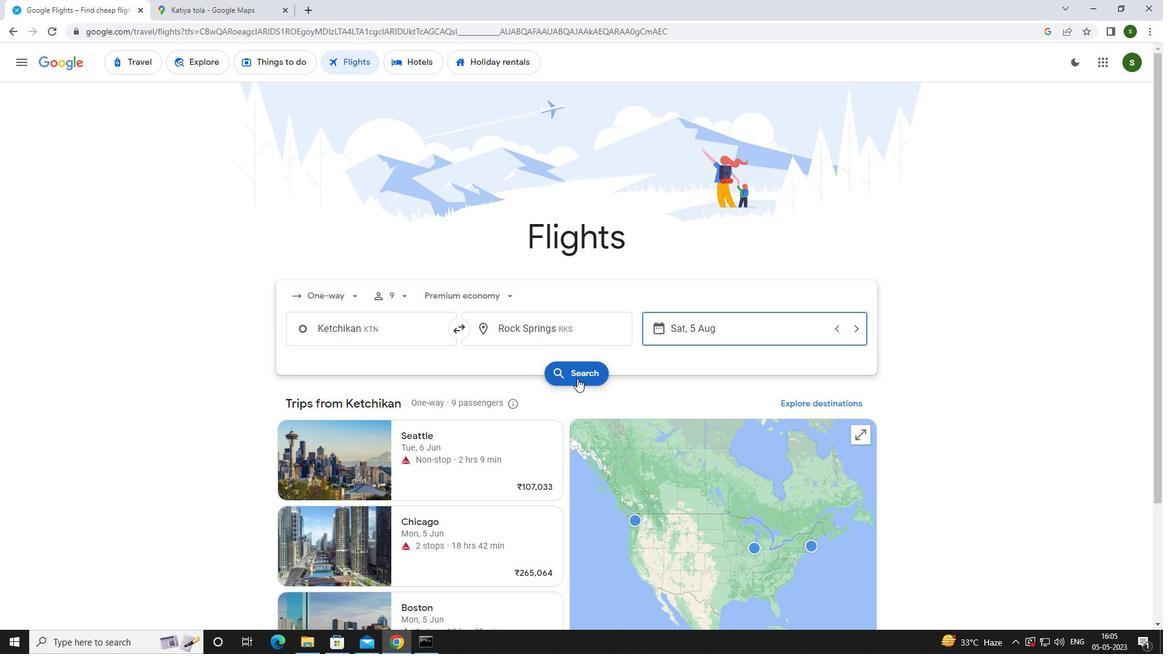 
Action: Mouse moved to (289, 175)
Screenshot: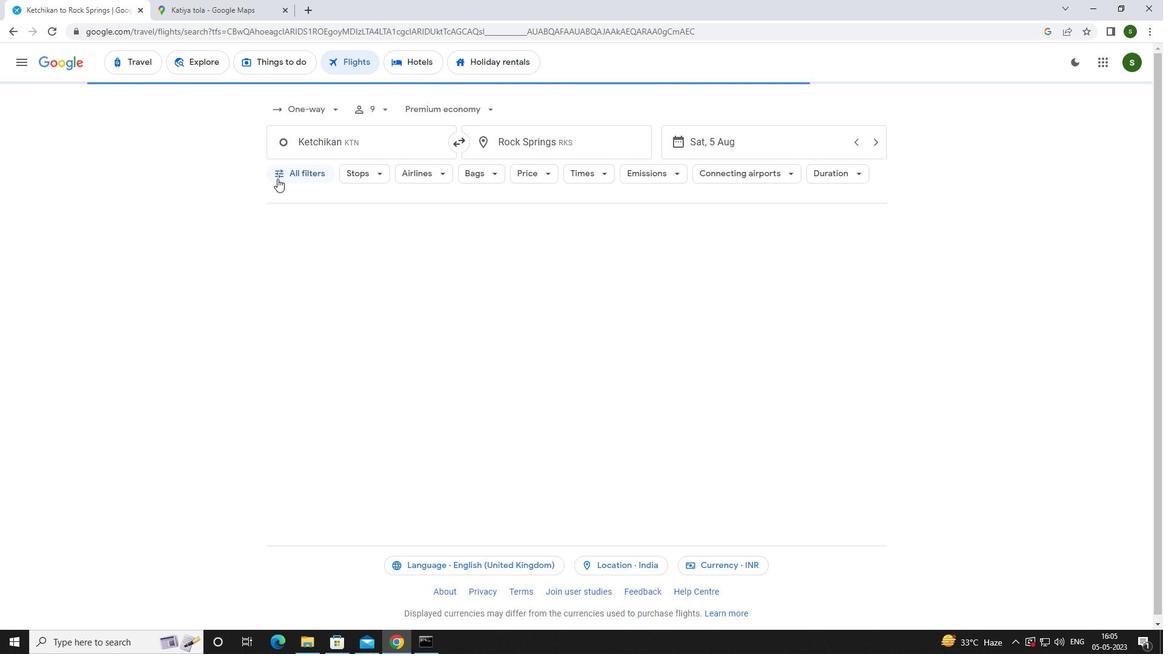 
Action: Mouse pressed left at (289, 175)
Screenshot: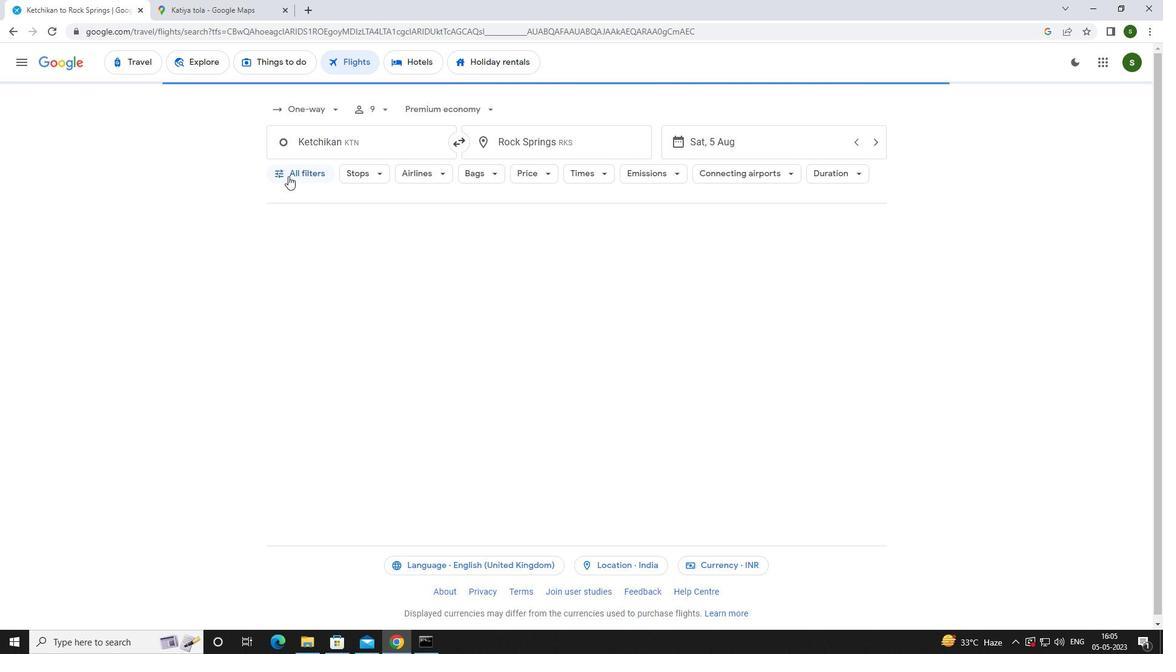 
Action: Mouse moved to (449, 429)
Screenshot: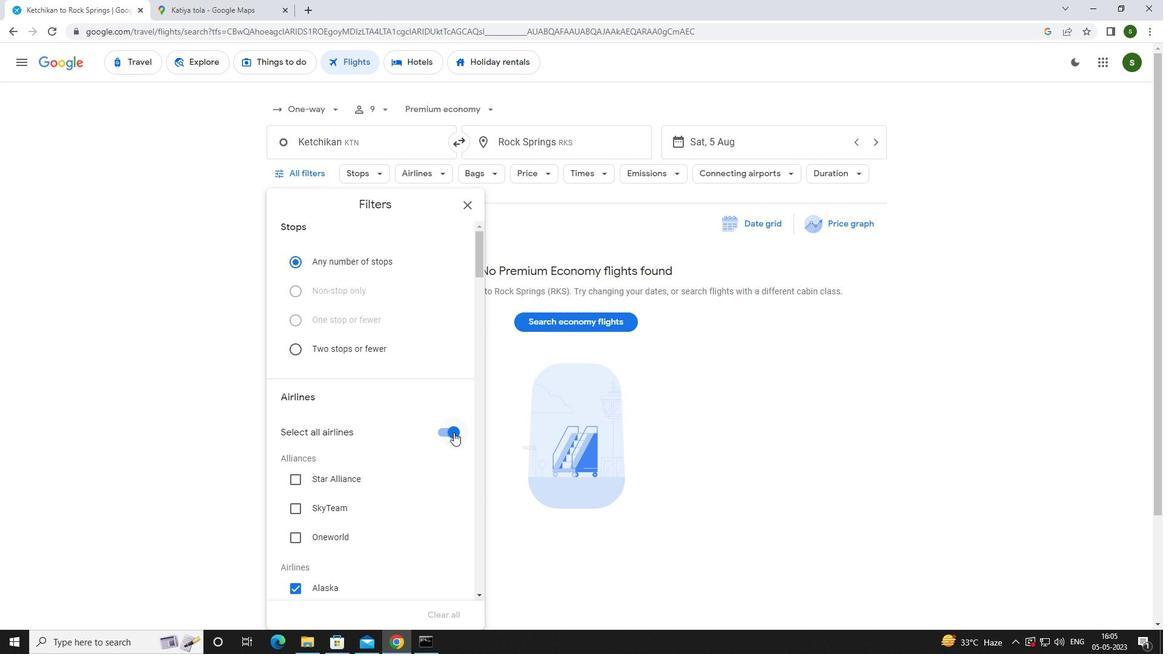 
Action: Mouse pressed left at (449, 429)
Screenshot: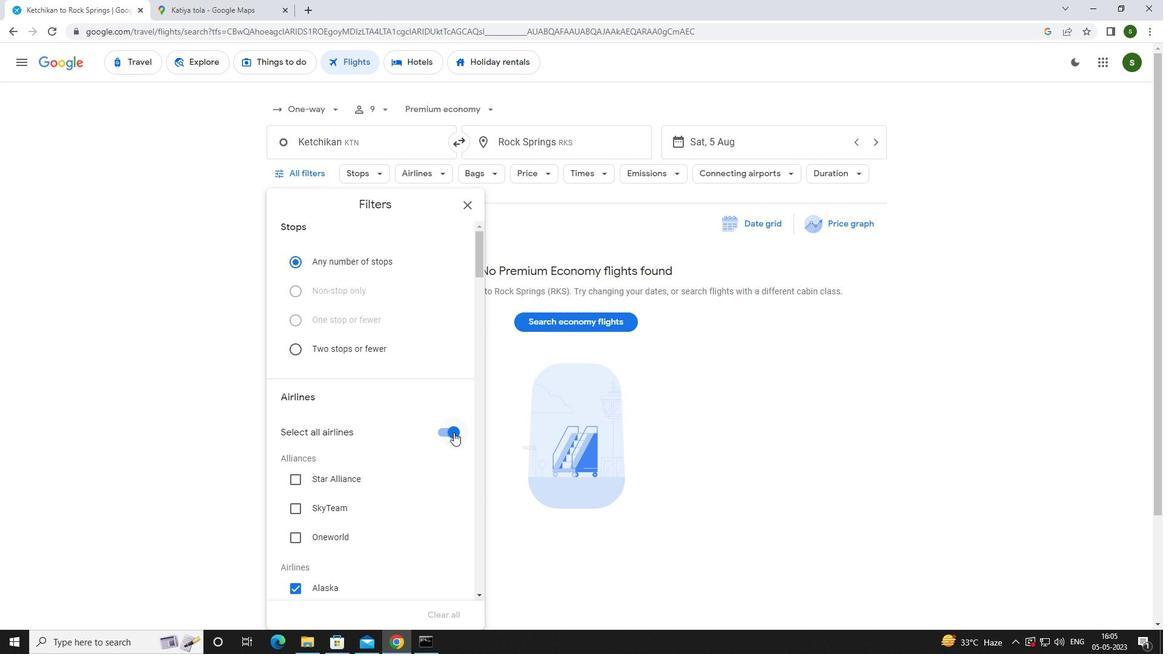 
Action: Mouse moved to (417, 406)
Screenshot: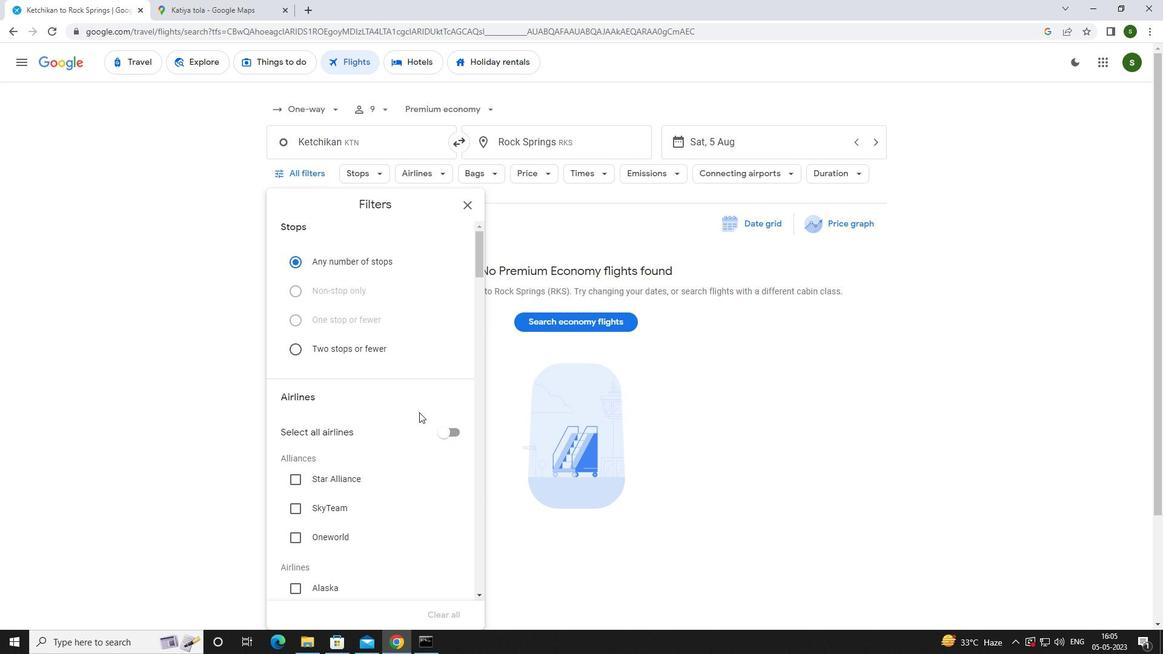 
Action: Mouse scrolled (417, 406) with delta (0, 0)
Screenshot: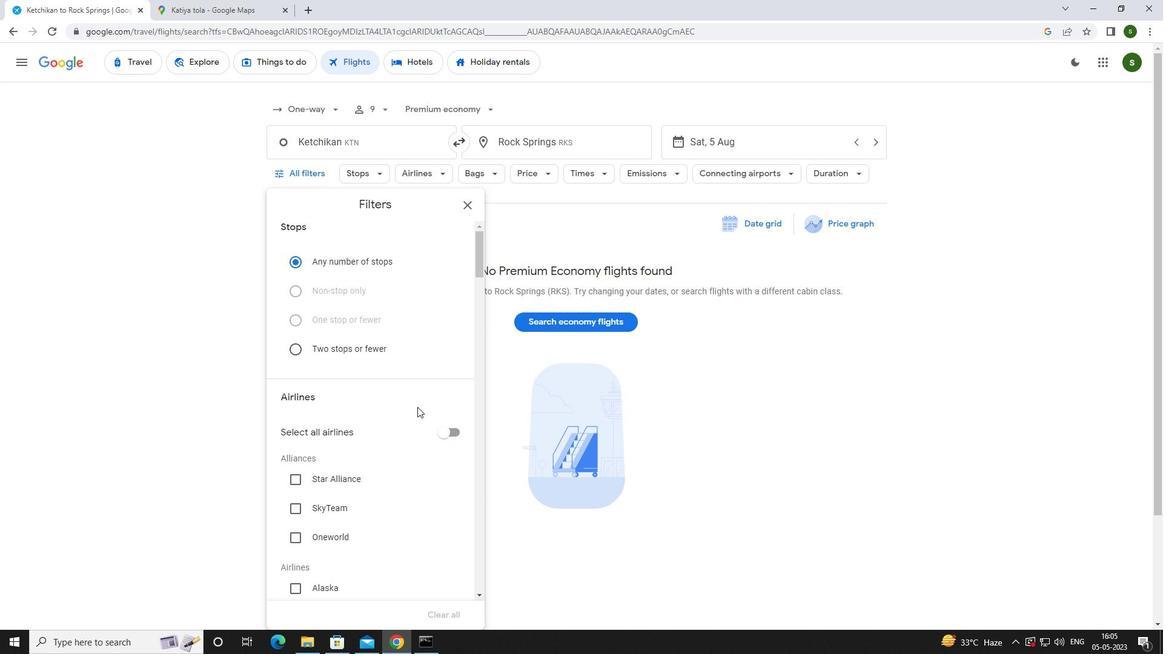 
Action: Mouse scrolled (417, 406) with delta (0, 0)
Screenshot: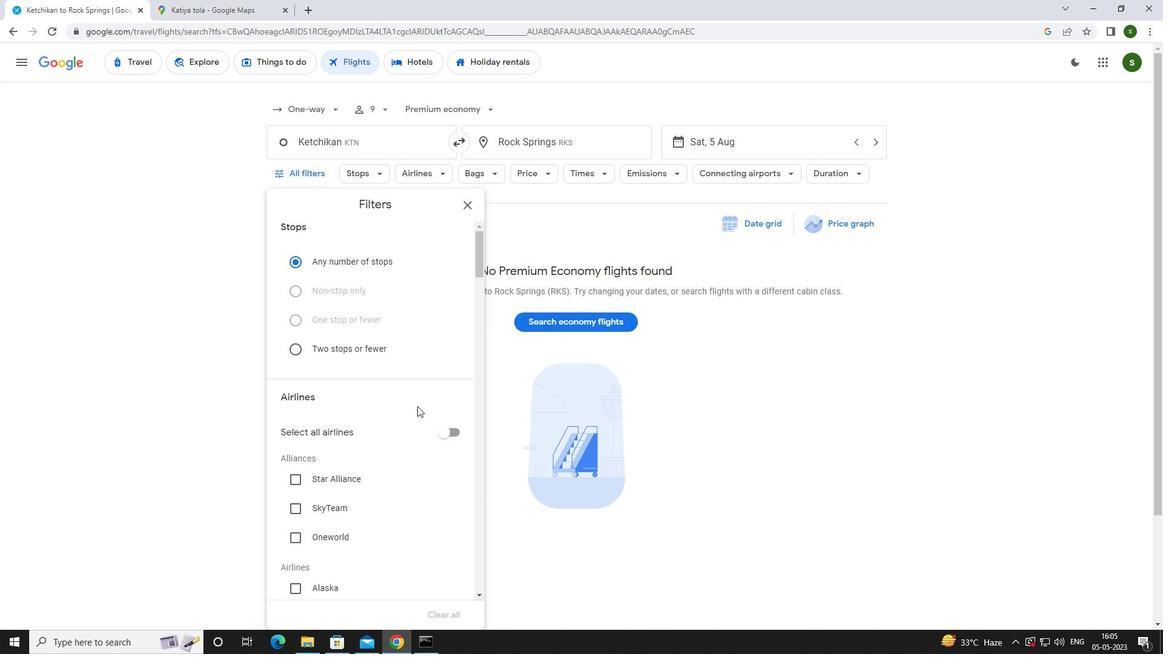 
Action: Mouse moved to (417, 406)
Screenshot: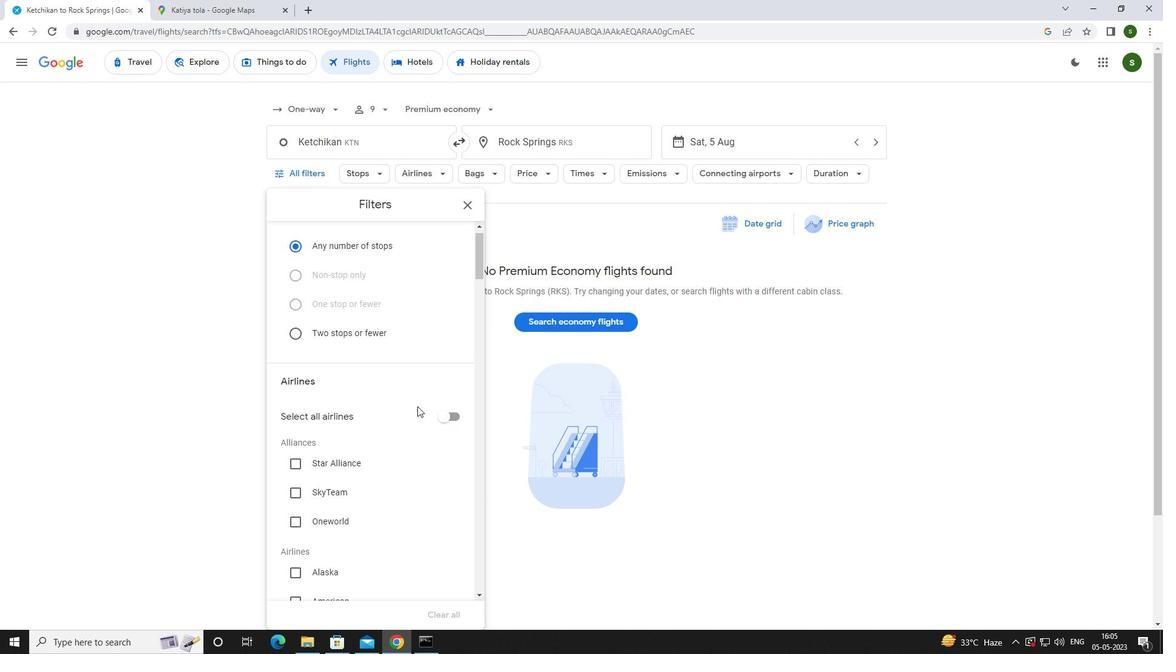
Action: Mouse scrolled (417, 406) with delta (0, 0)
Screenshot: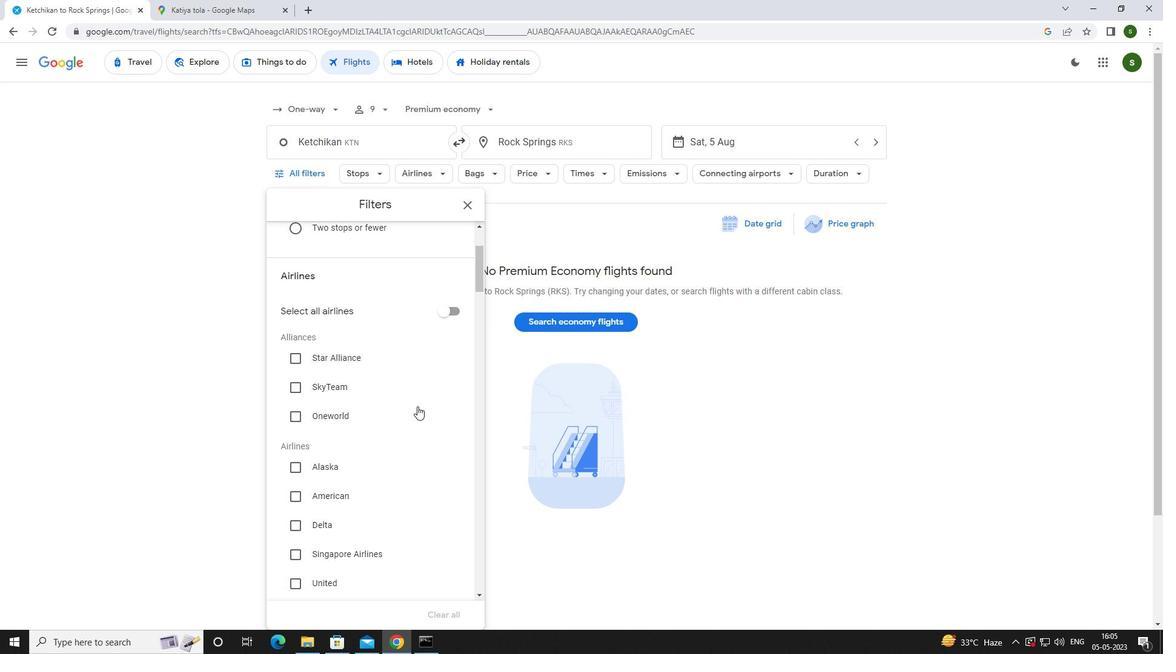 
Action: Mouse scrolled (417, 406) with delta (0, 0)
Screenshot: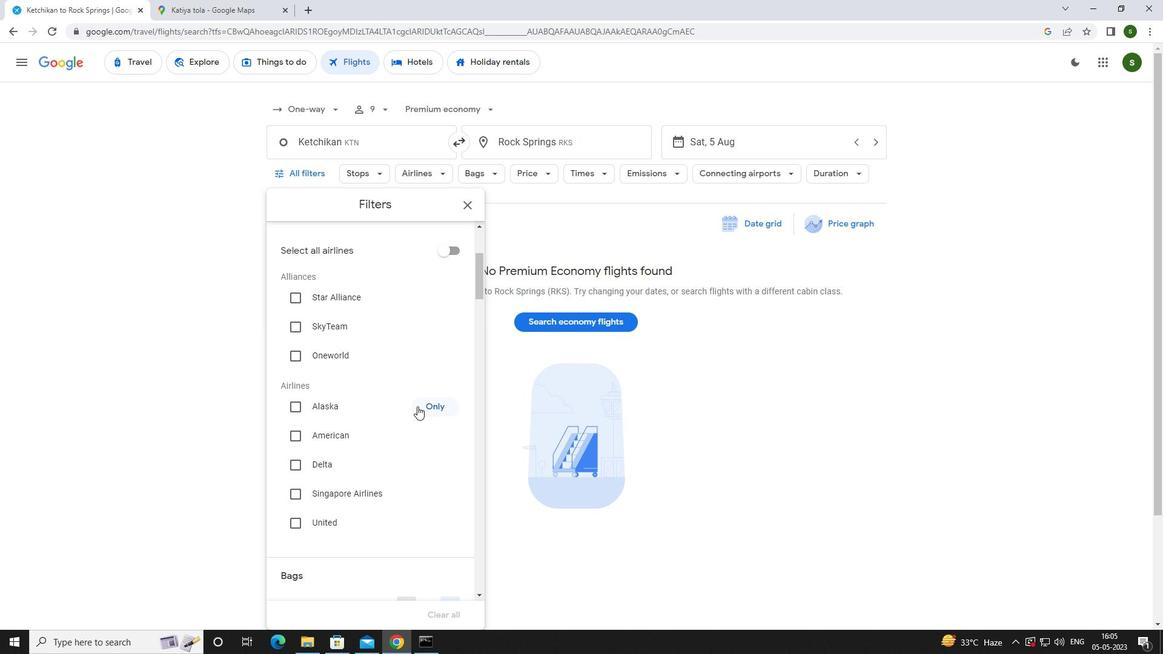 
Action: Mouse scrolled (417, 406) with delta (0, 0)
Screenshot: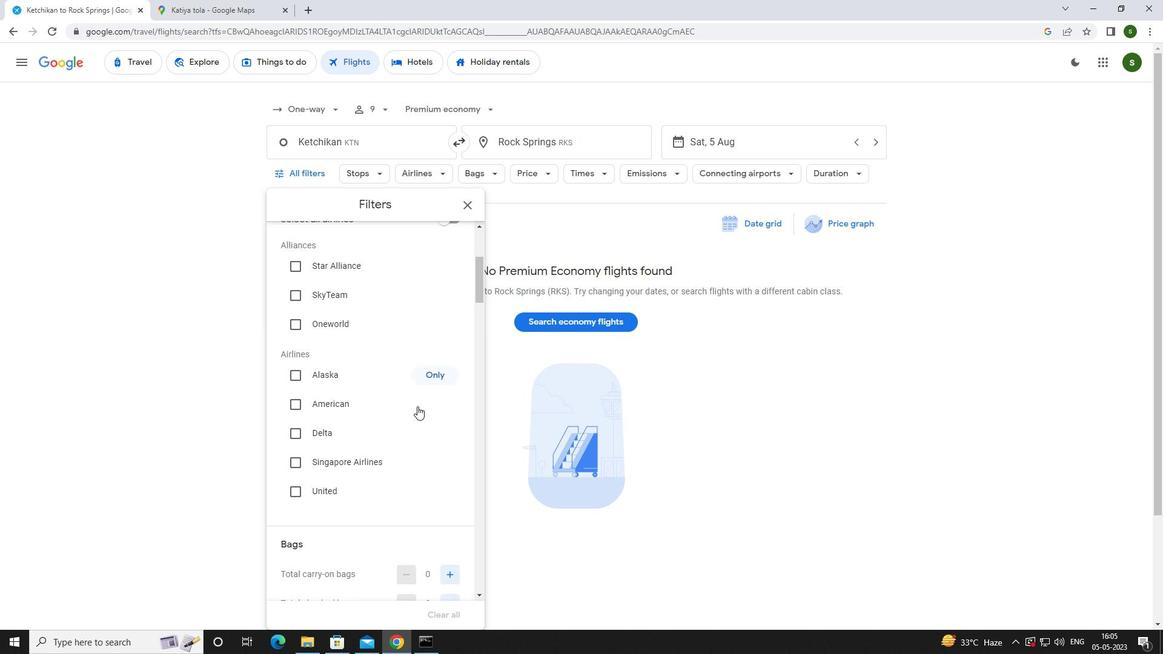 
Action: Mouse scrolled (417, 406) with delta (0, 0)
Screenshot: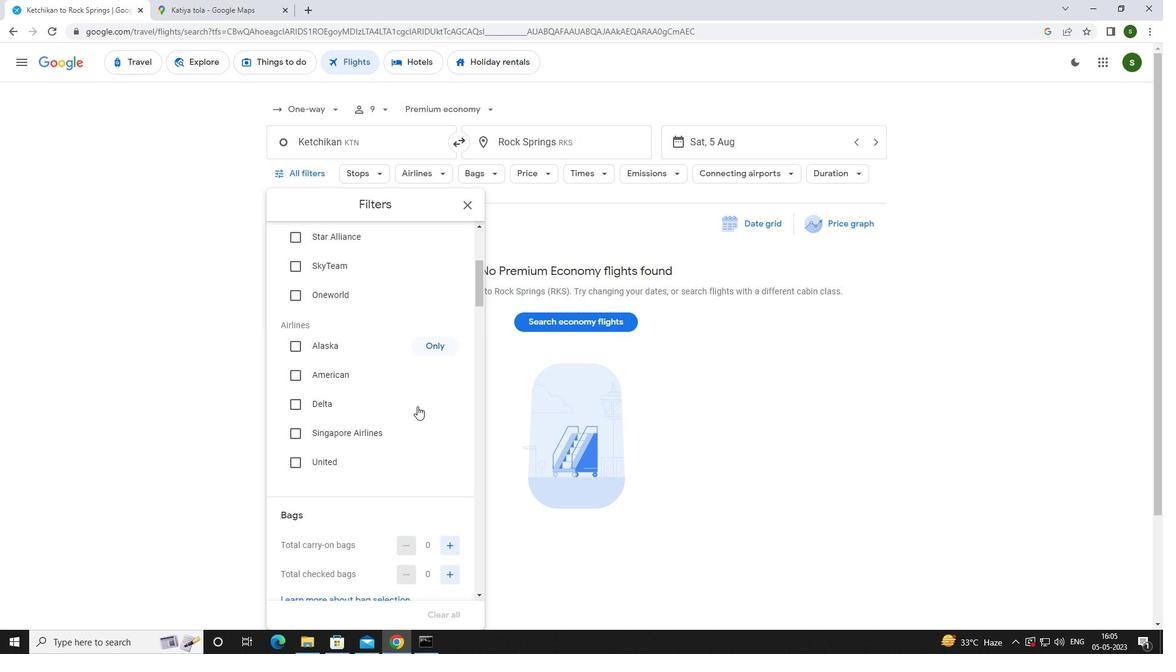 
Action: Mouse moved to (447, 418)
Screenshot: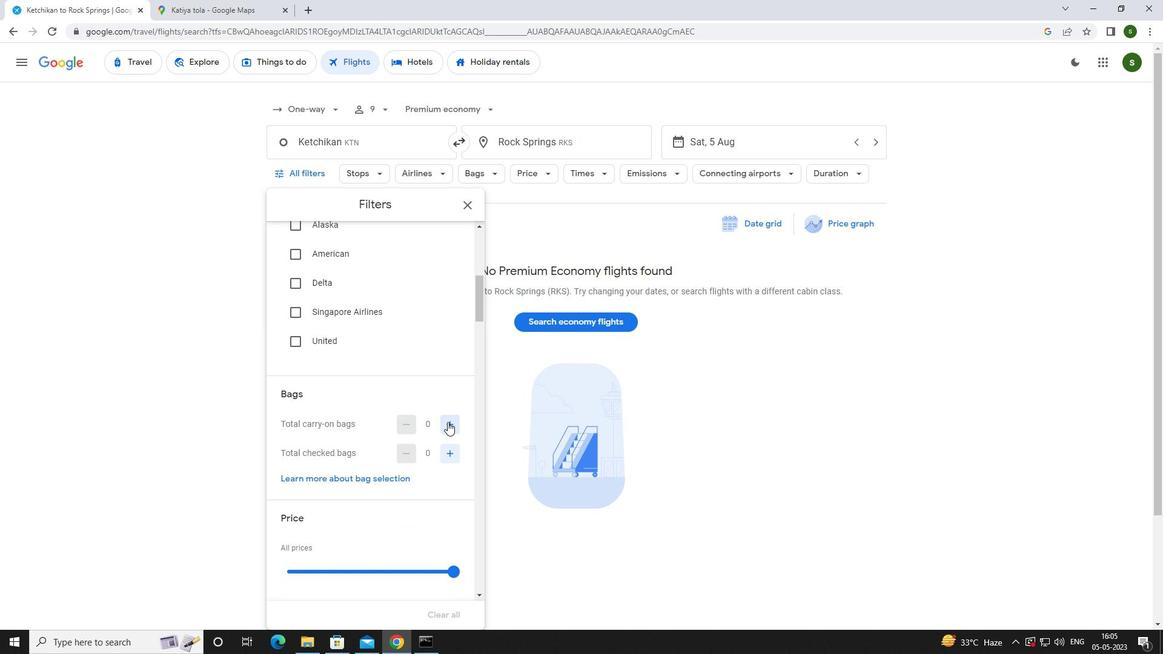 
Action: Mouse pressed left at (447, 418)
Screenshot: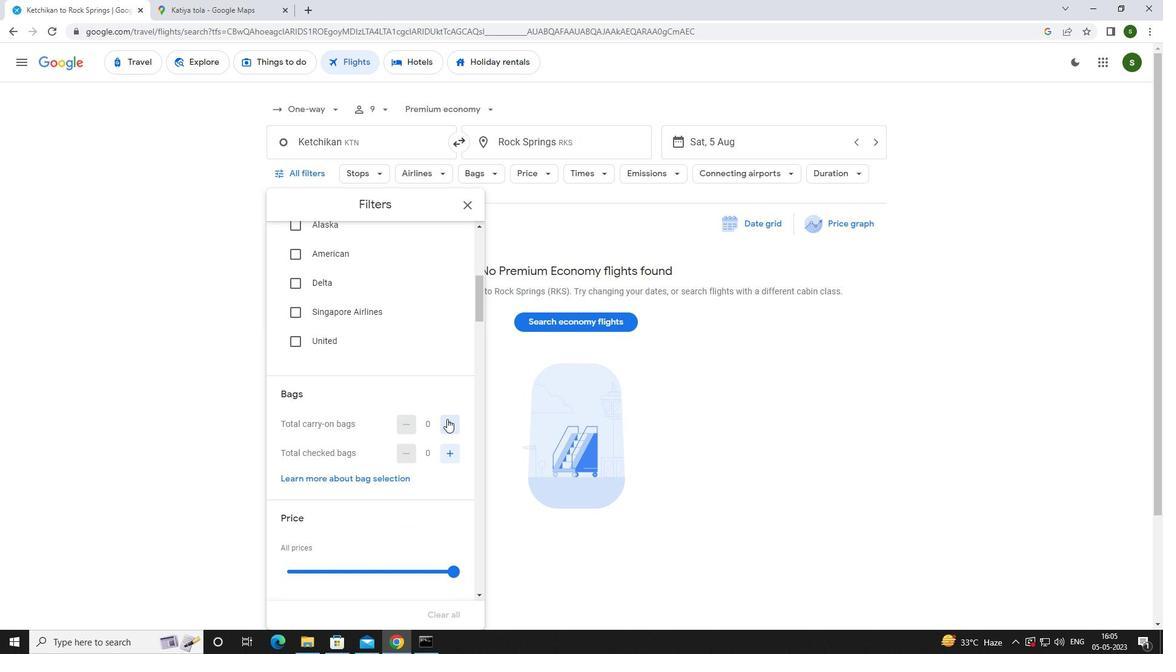 
Action: Mouse moved to (445, 418)
Screenshot: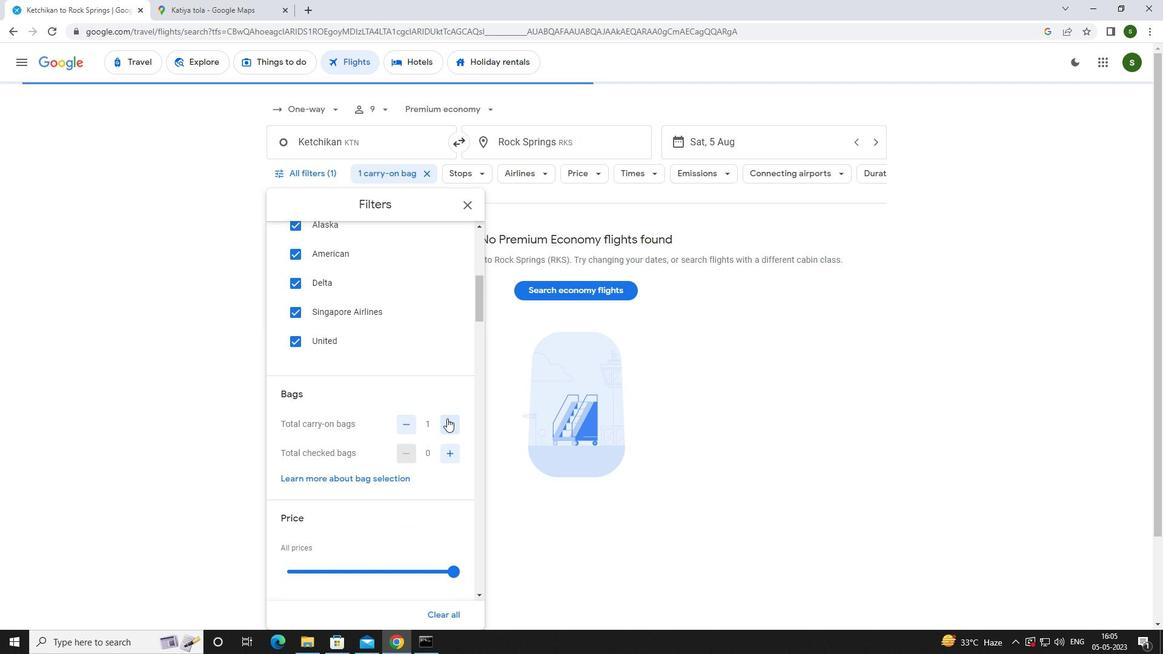 
Action: Mouse scrolled (445, 418) with delta (0, 0)
Screenshot: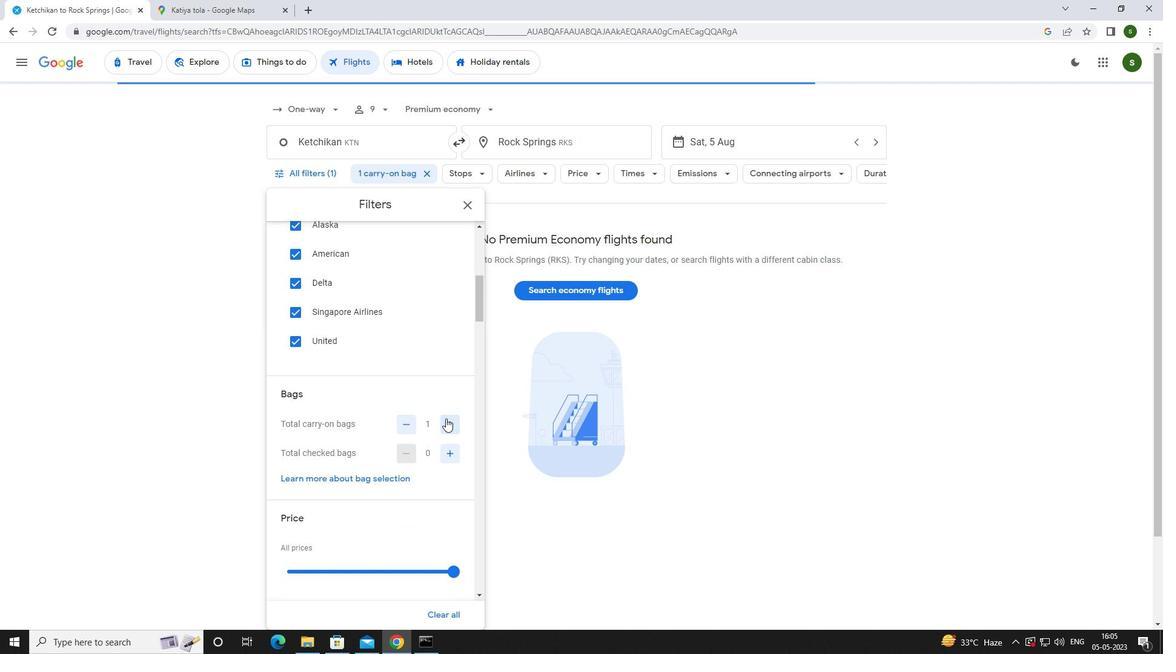 
Action: Mouse moved to (445, 418)
Screenshot: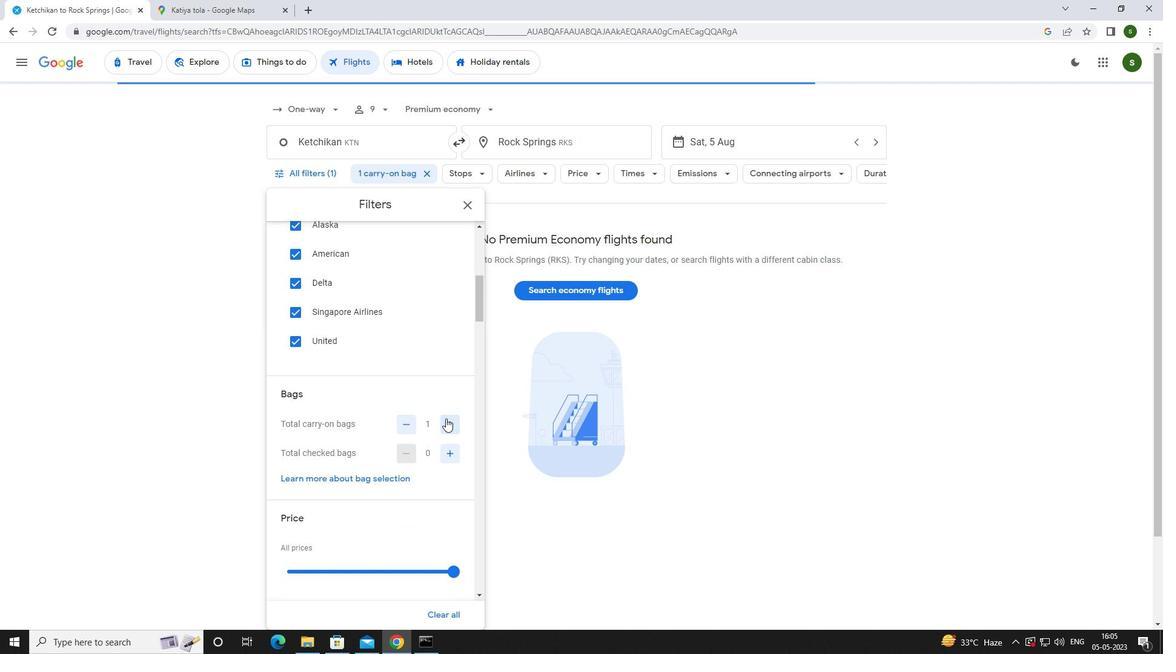 
Action: Mouse scrolled (445, 418) with delta (0, 0)
Screenshot: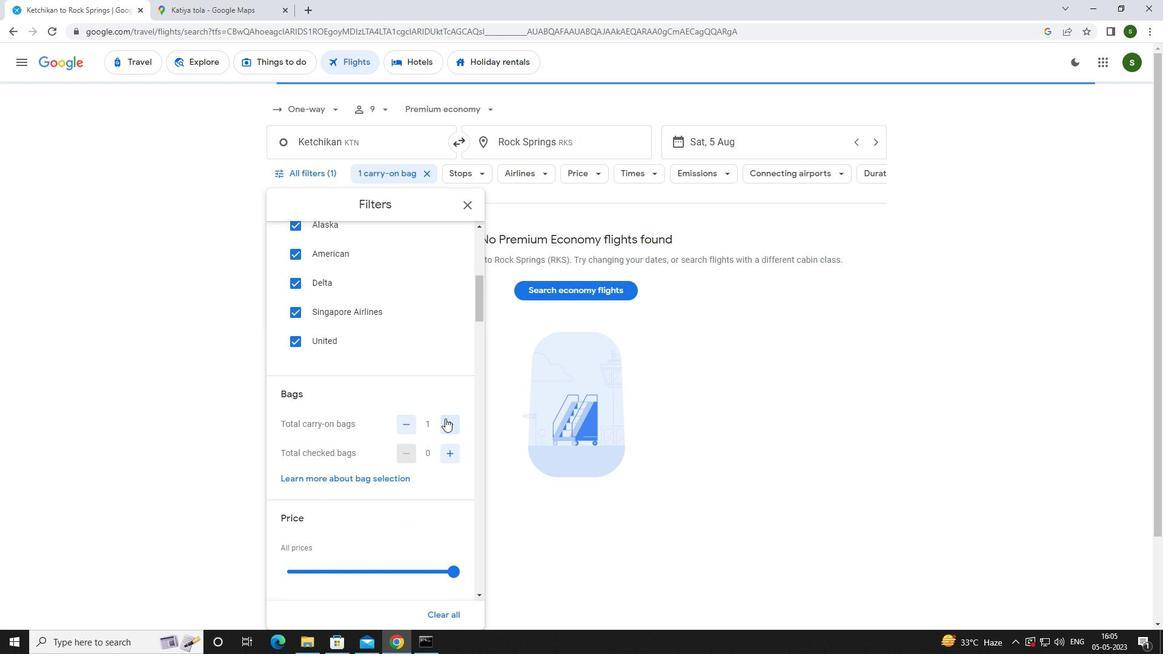 
Action: Mouse moved to (455, 448)
Screenshot: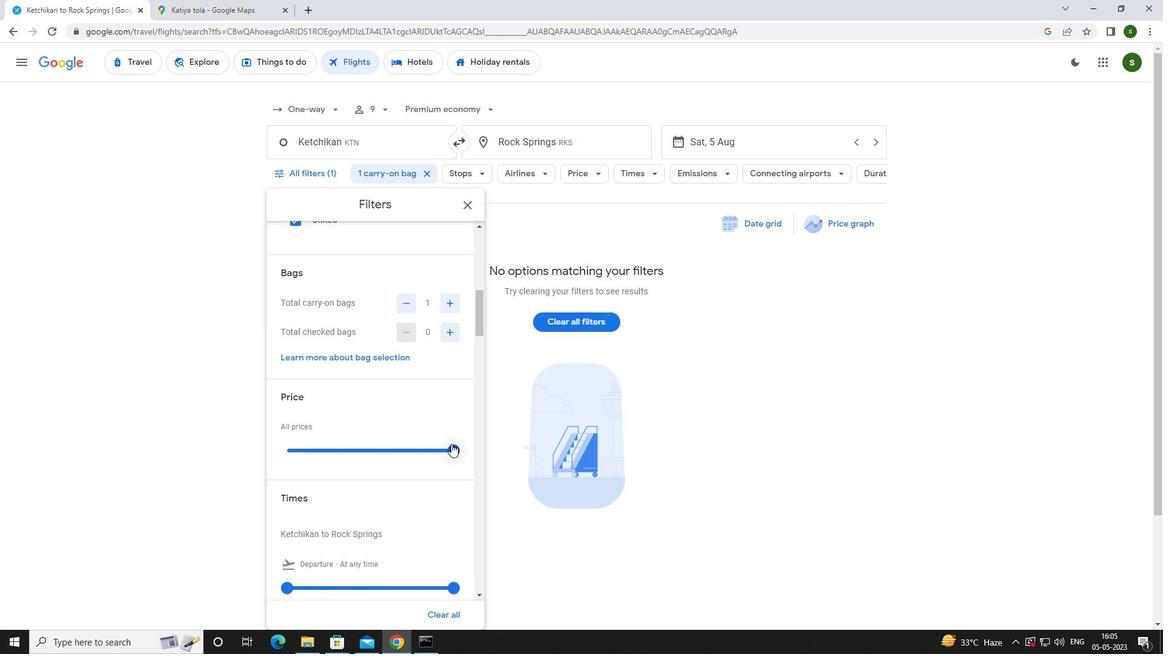 
Action: Mouse pressed left at (455, 448)
Screenshot: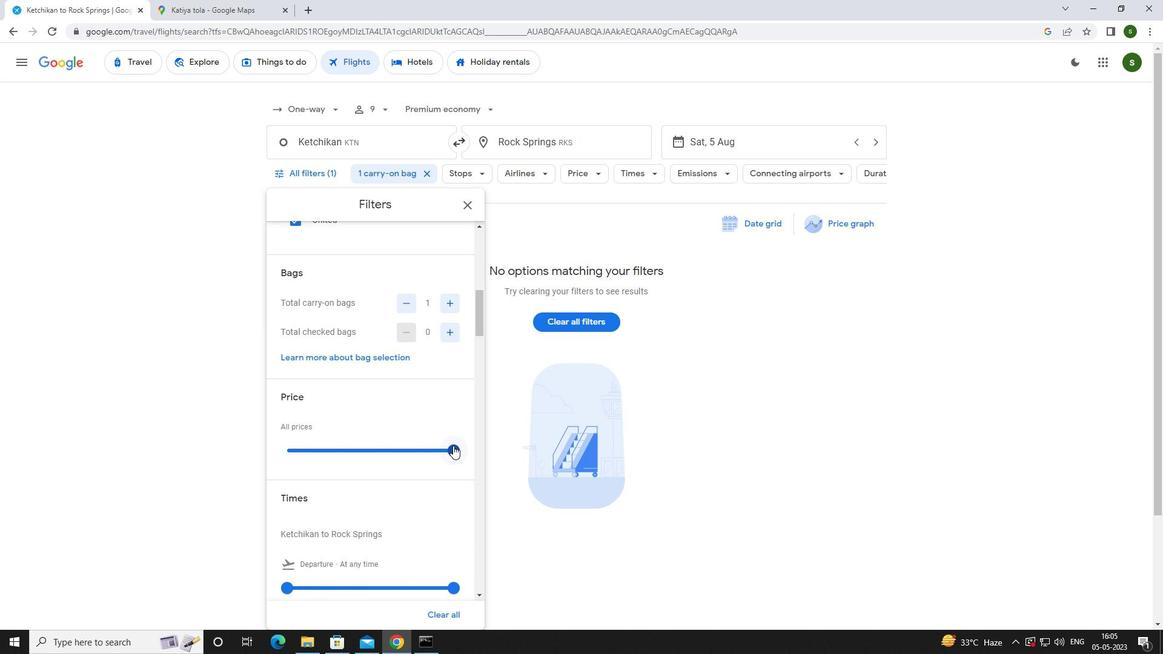
Action: Mouse moved to (455, 448)
Screenshot: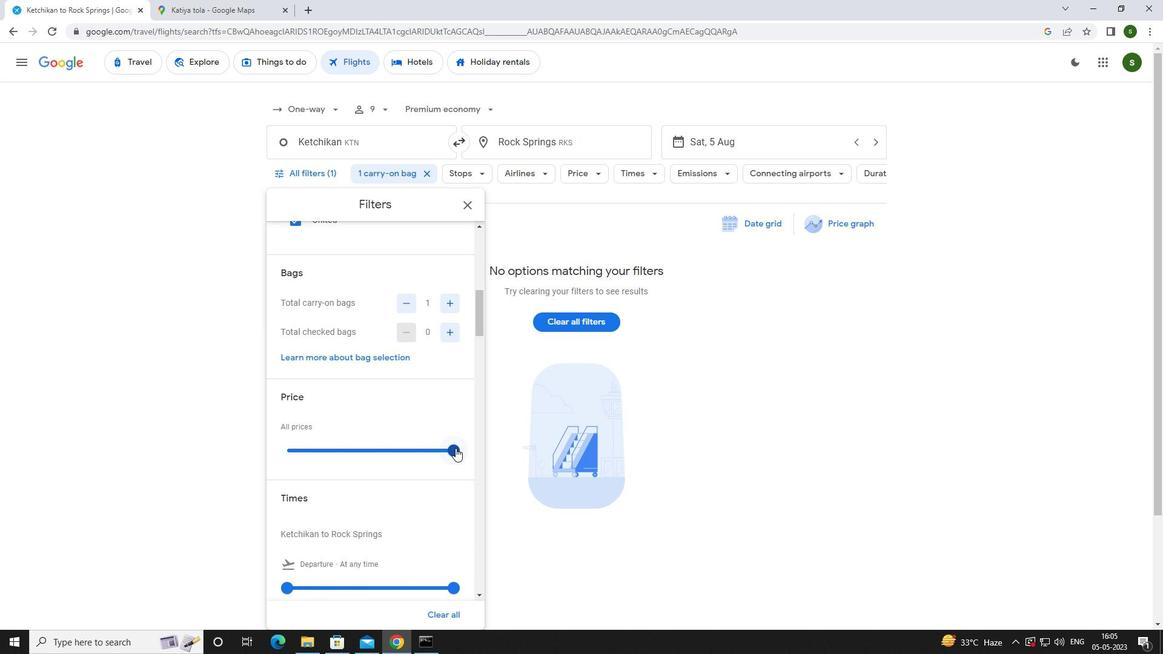 
Action: Mouse scrolled (455, 447) with delta (0, 0)
Screenshot: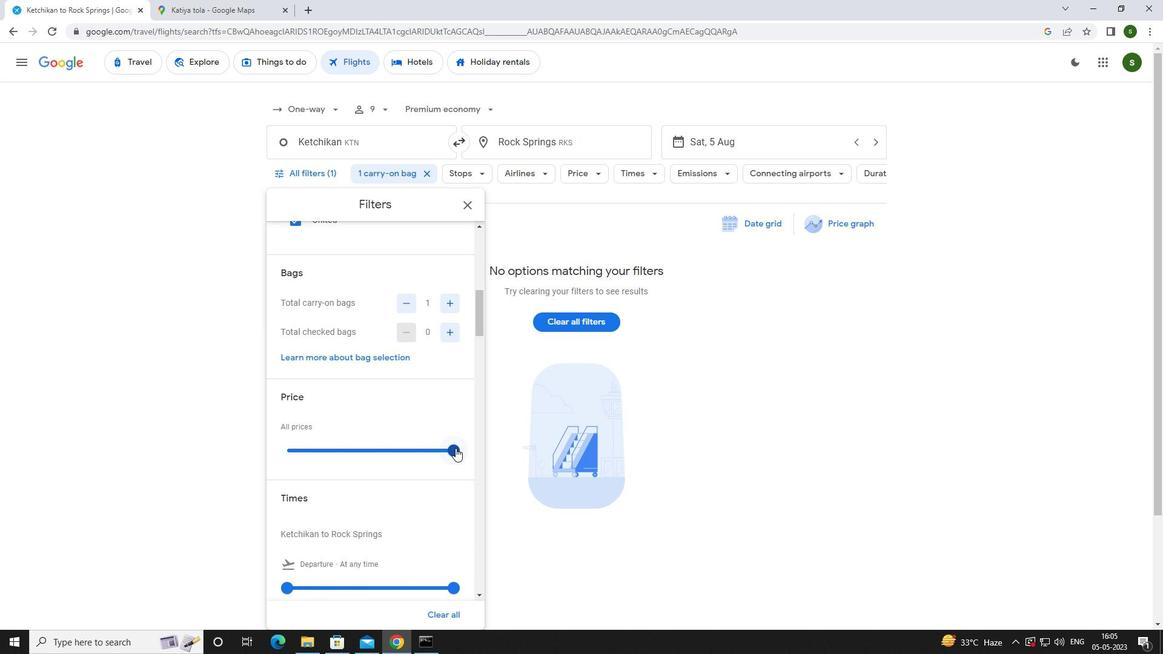 
Action: Mouse moved to (454, 447)
Screenshot: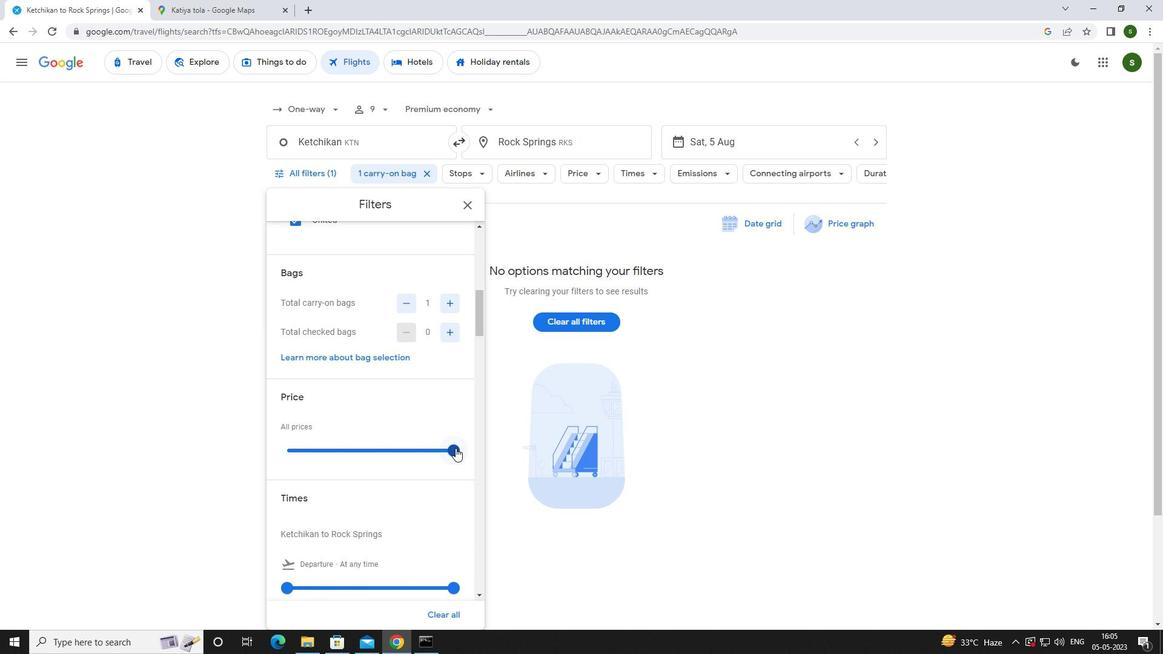 
Action: Mouse scrolled (454, 446) with delta (0, 0)
Screenshot: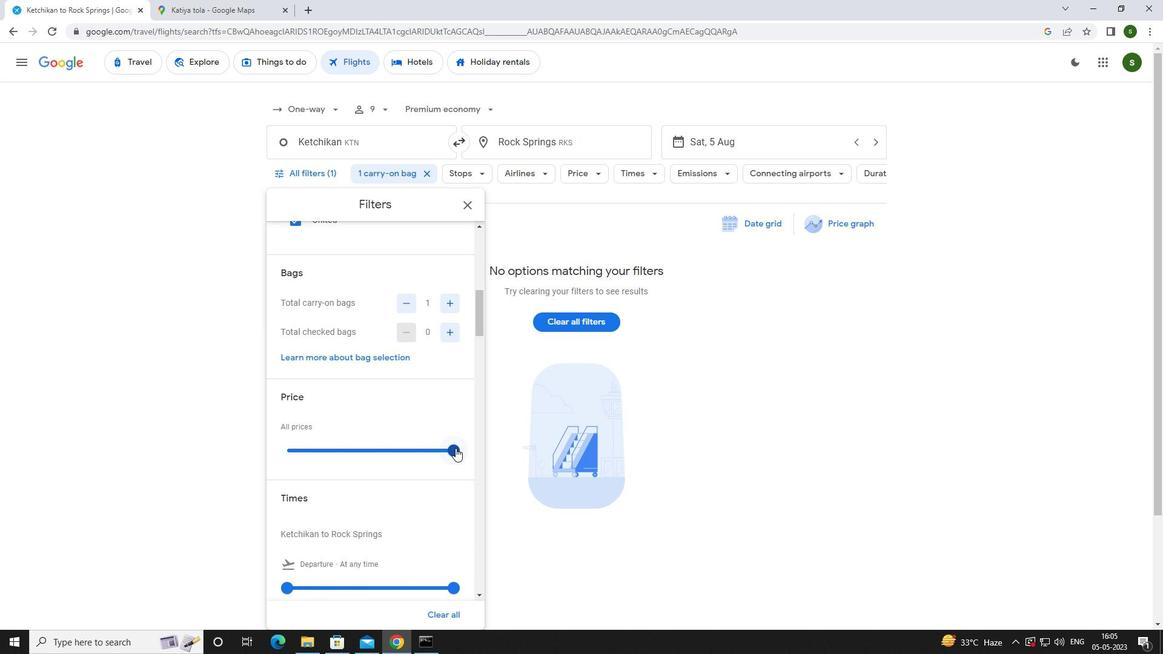 
Action: Mouse moved to (290, 469)
Screenshot: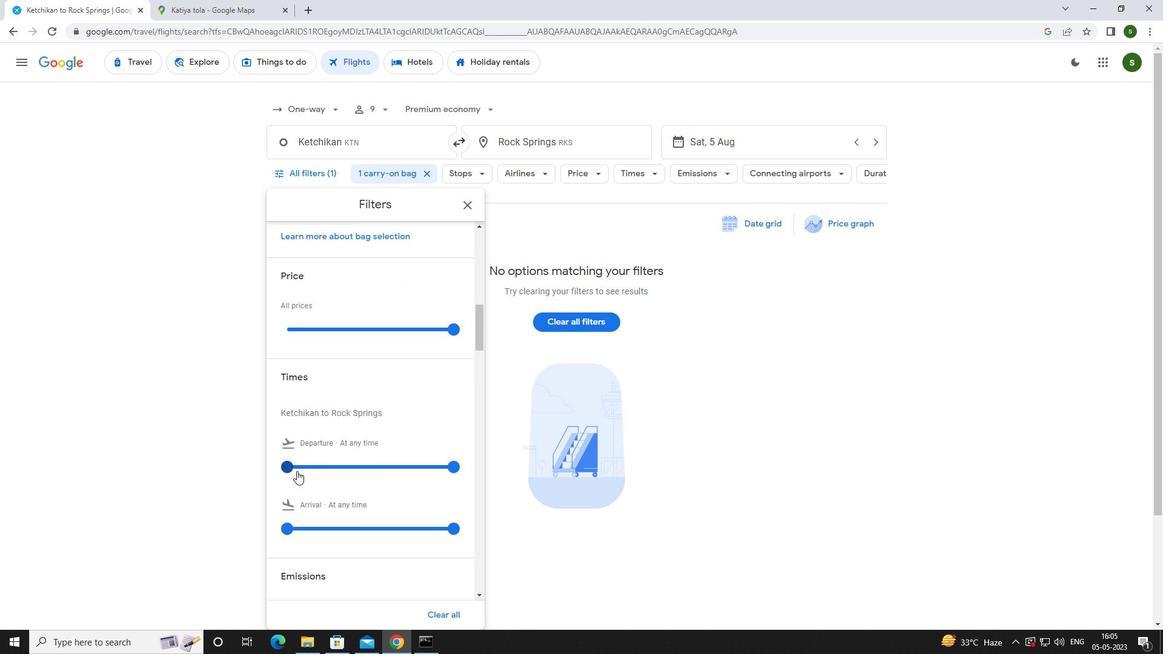 
Action: Mouse pressed left at (290, 469)
Screenshot: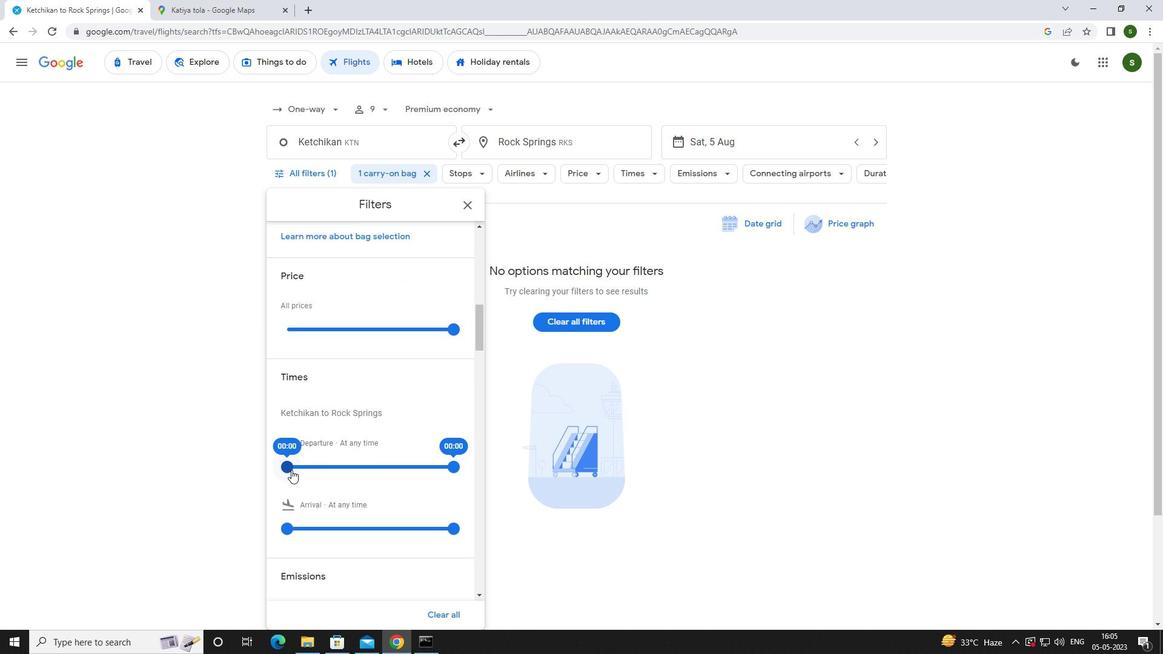 
Action: Mouse moved to (523, 537)
Screenshot: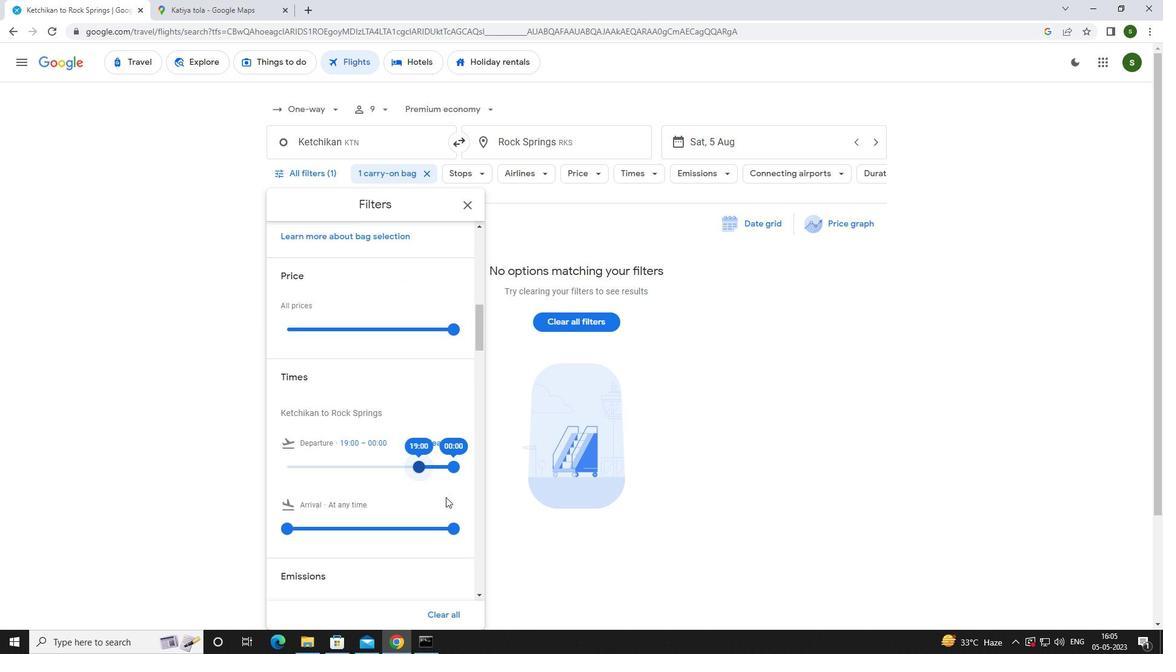 
Action: Mouse pressed left at (523, 537)
Screenshot: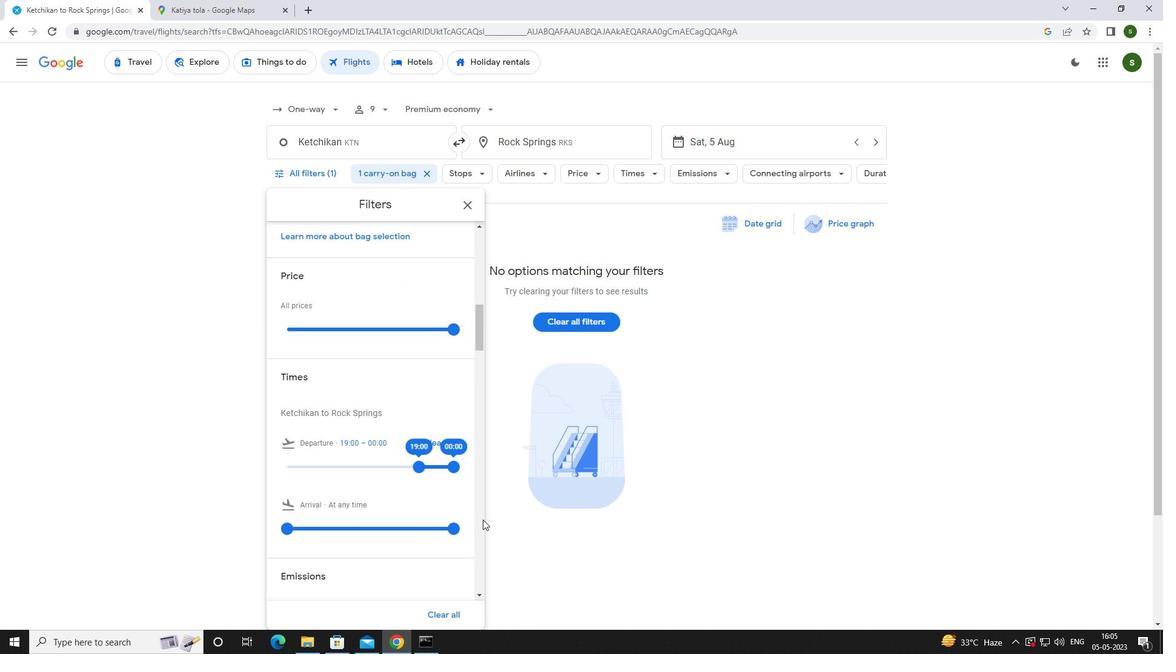 
Action: Mouse moved to (518, 539)
Screenshot: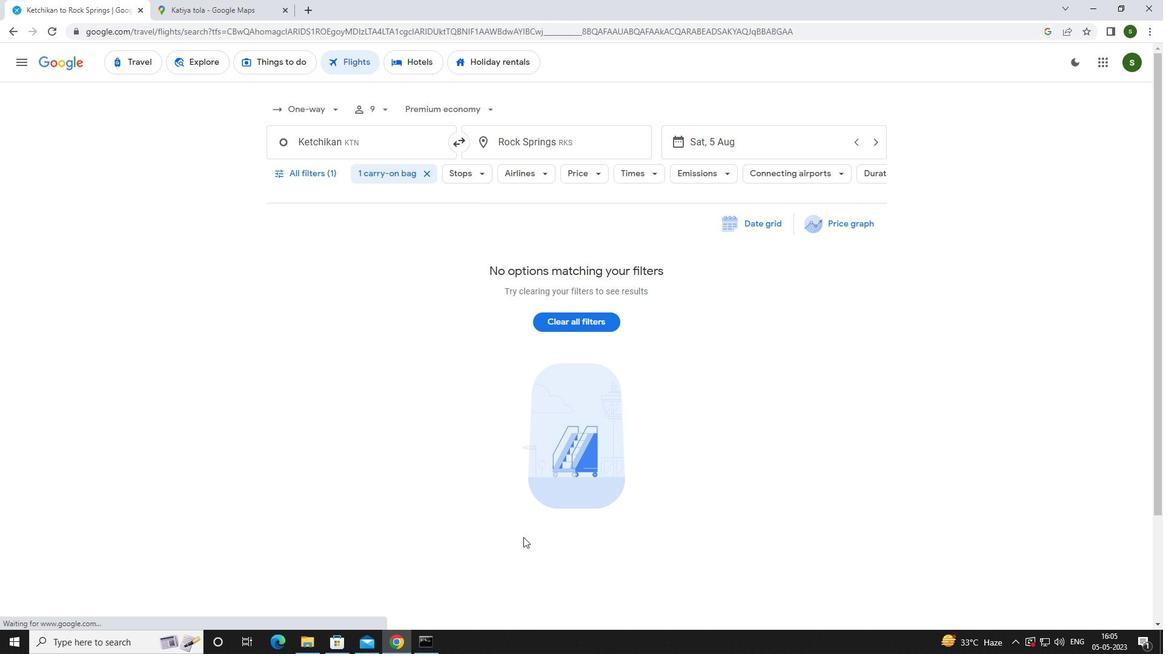 
